 Task: Search one way flight ticket for 1 adult, 6 children, 1 infant in seat and 1 infant on lap in business from Aguadilla: Rafael Hernndez Airport to Jackson: Jackson Hole Airport on 5-2-2023. Choice of flights is United. Number of bags: 2 carry on bags. Price is upto 65000. Outbound departure time preference is 20:45.
Action: Mouse moved to (249, 379)
Screenshot: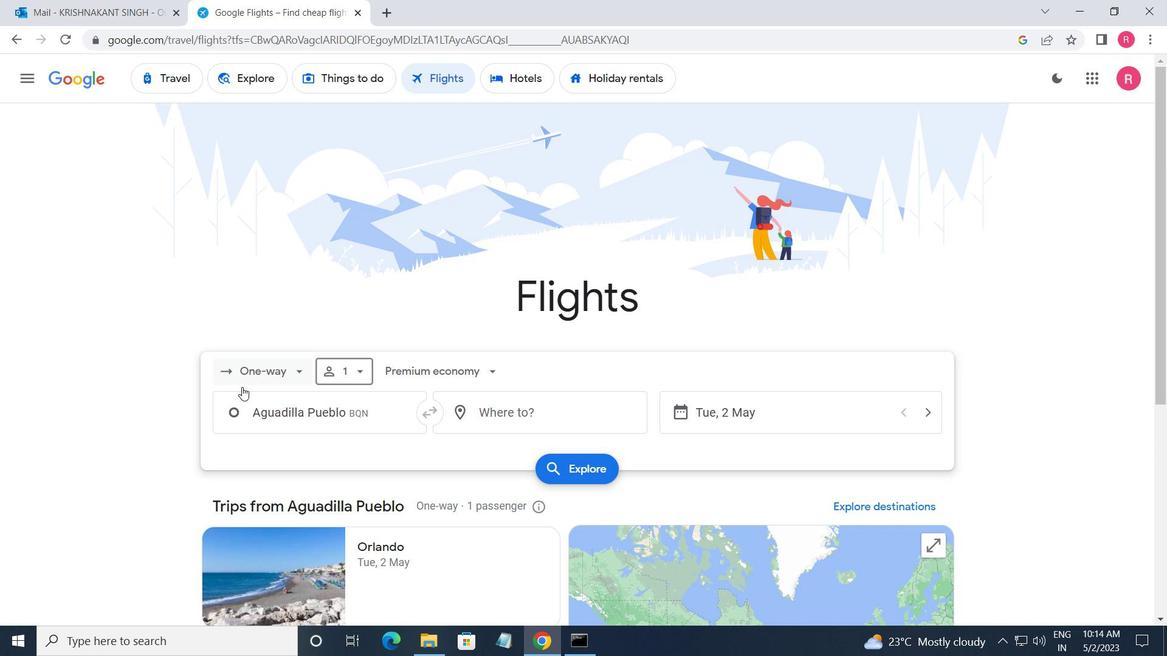 
Action: Mouse pressed left at (249, 379)
Screenshot: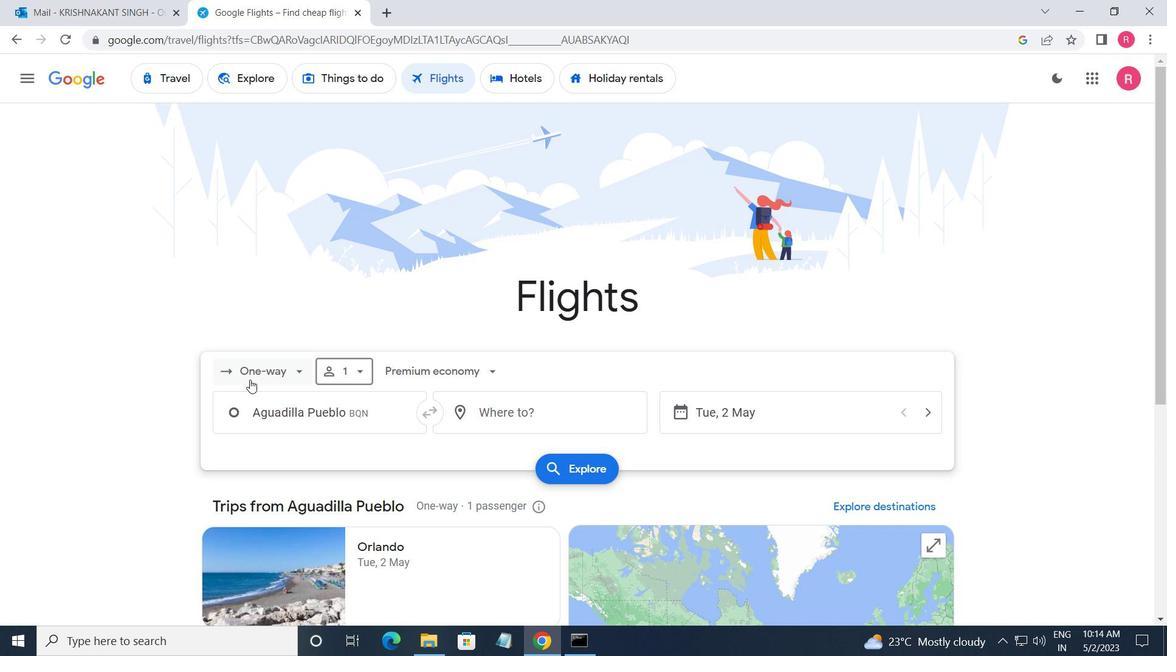 
Action: Mouse moved to (275, 440)
Screenshot: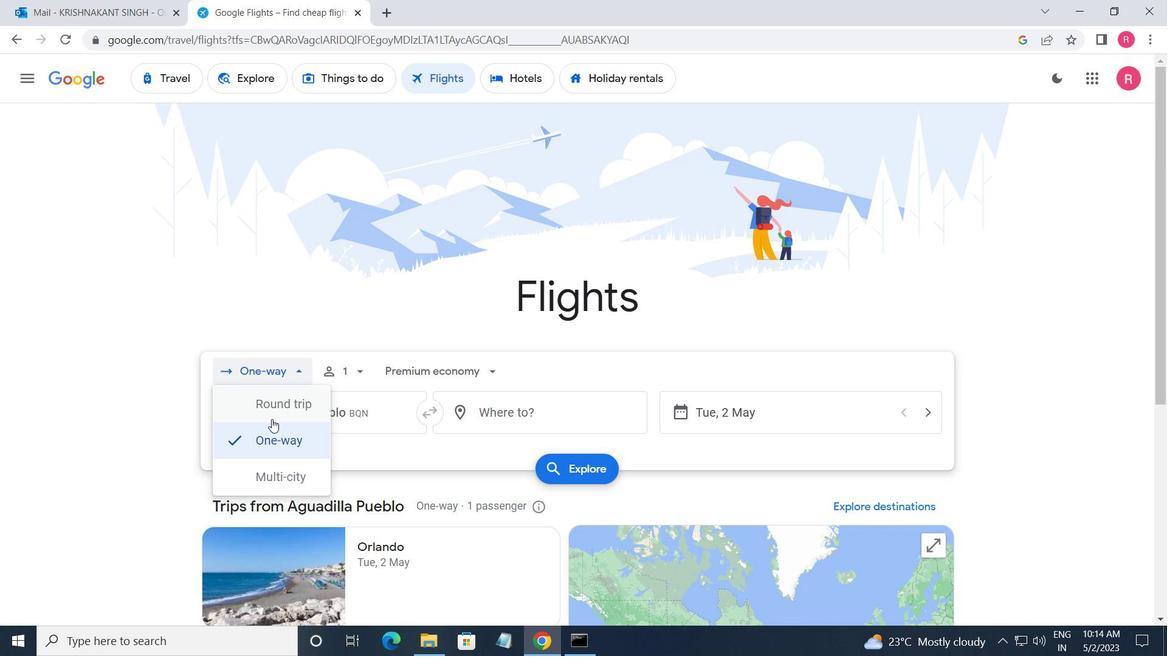 
Action: Mouse pressed left at (275, 440)
Screenshot: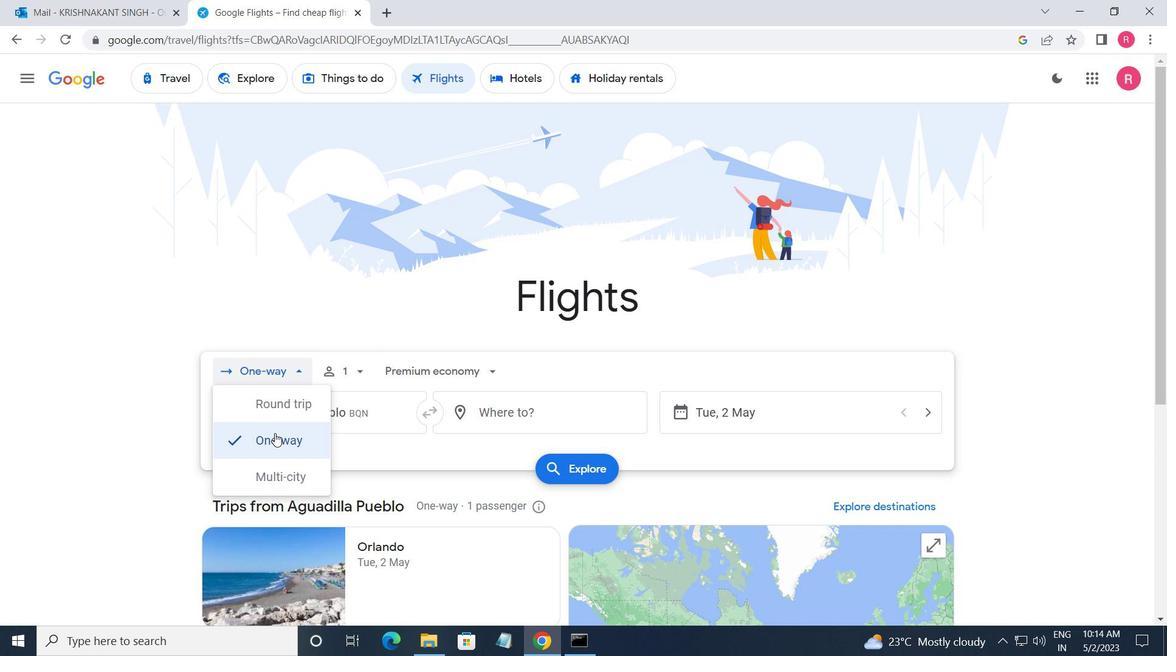 
Action: Mouse moved to (364, 375)
Screenshot: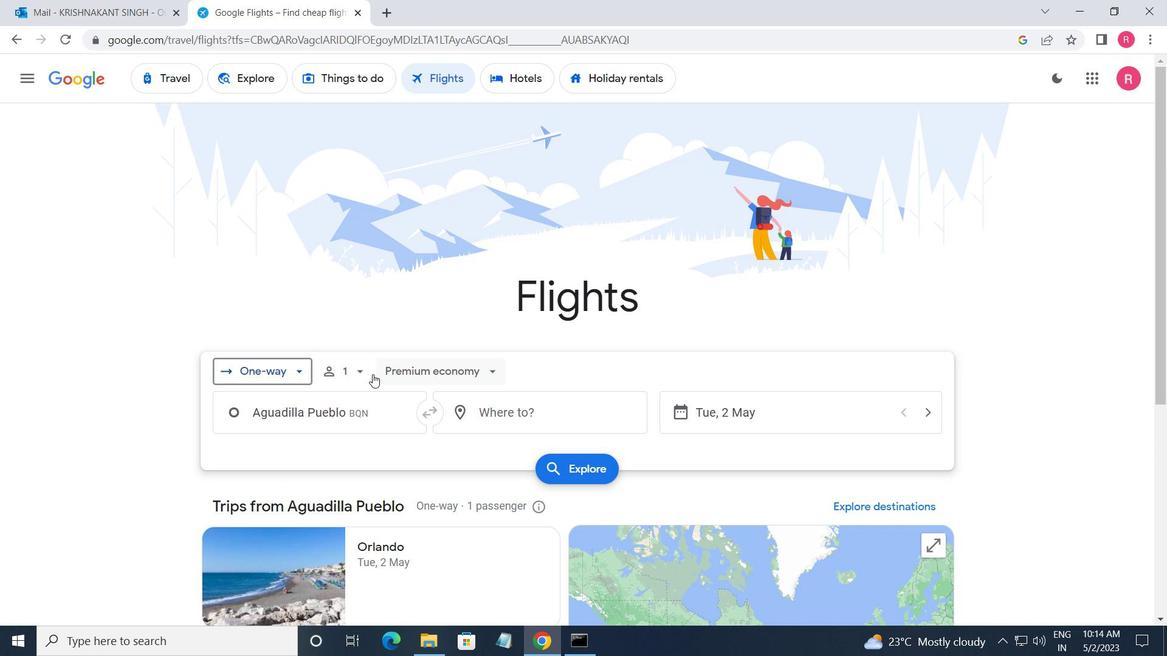
Action: Mouse pressed left at (364, 375)
Screenshot: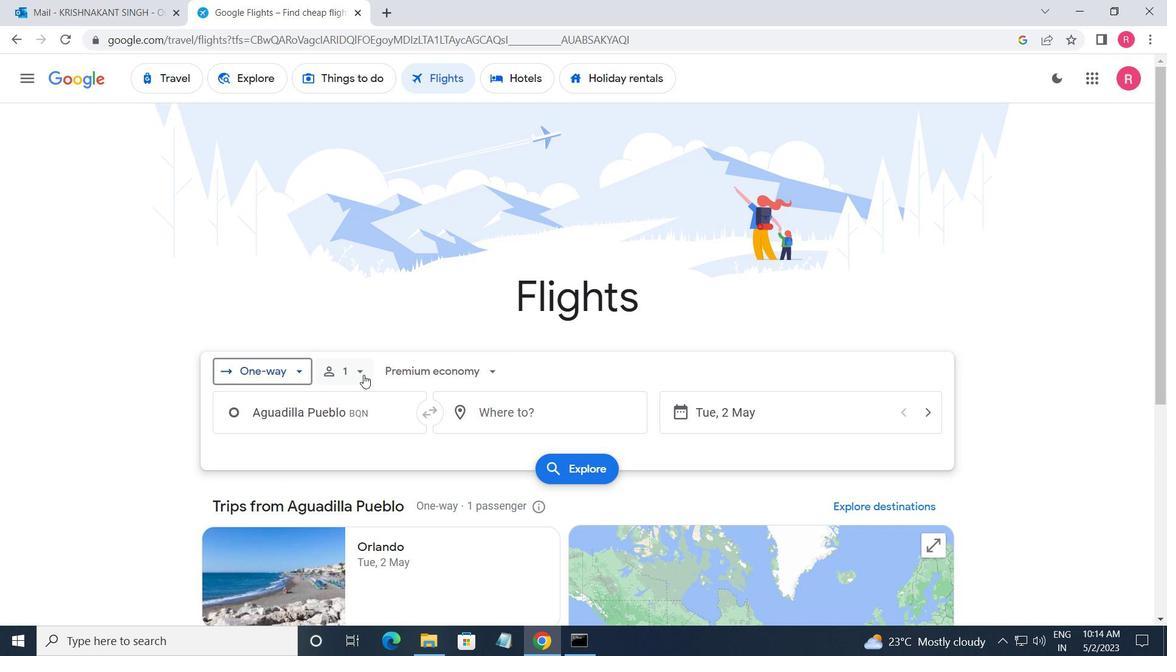 
Action: Mouse moved to (480, 451)
Screenshot: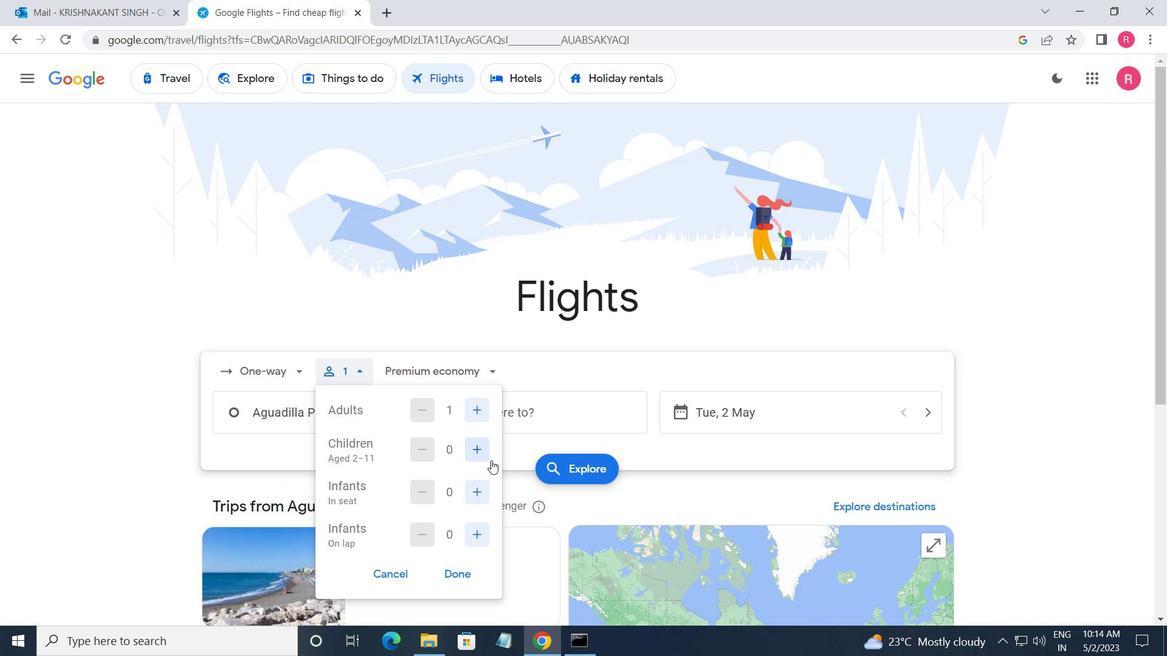
Action: Mouse pressed left at (480, 451)
Screenshot: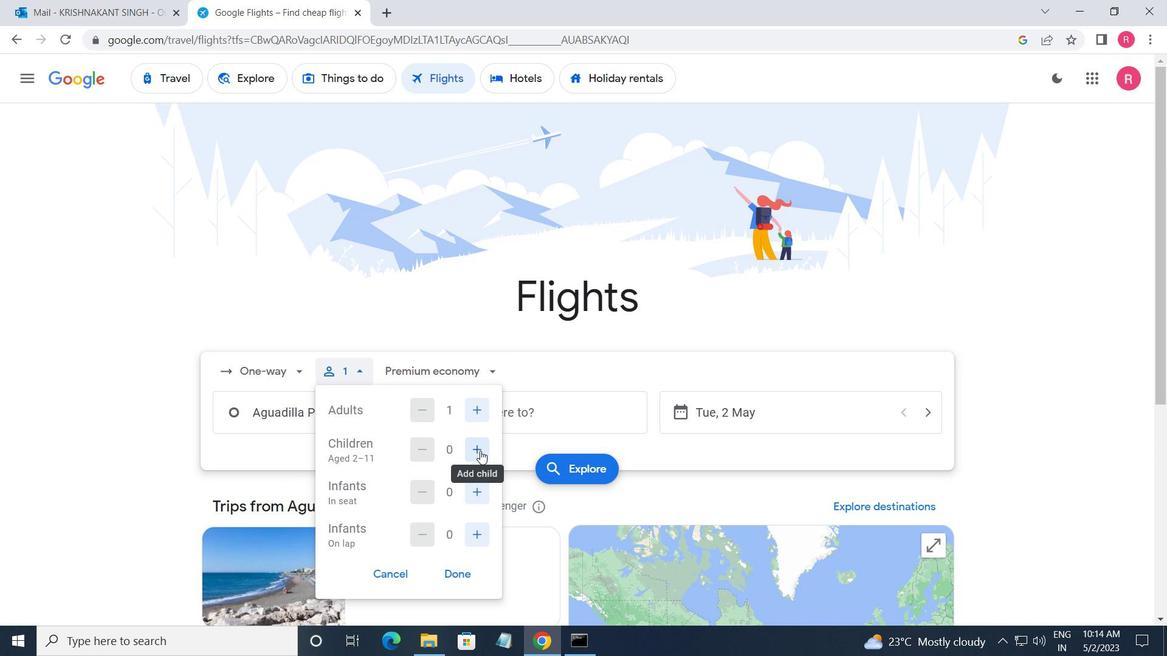 
Action: Mouse pressed left at (480, 451)
Screenshot: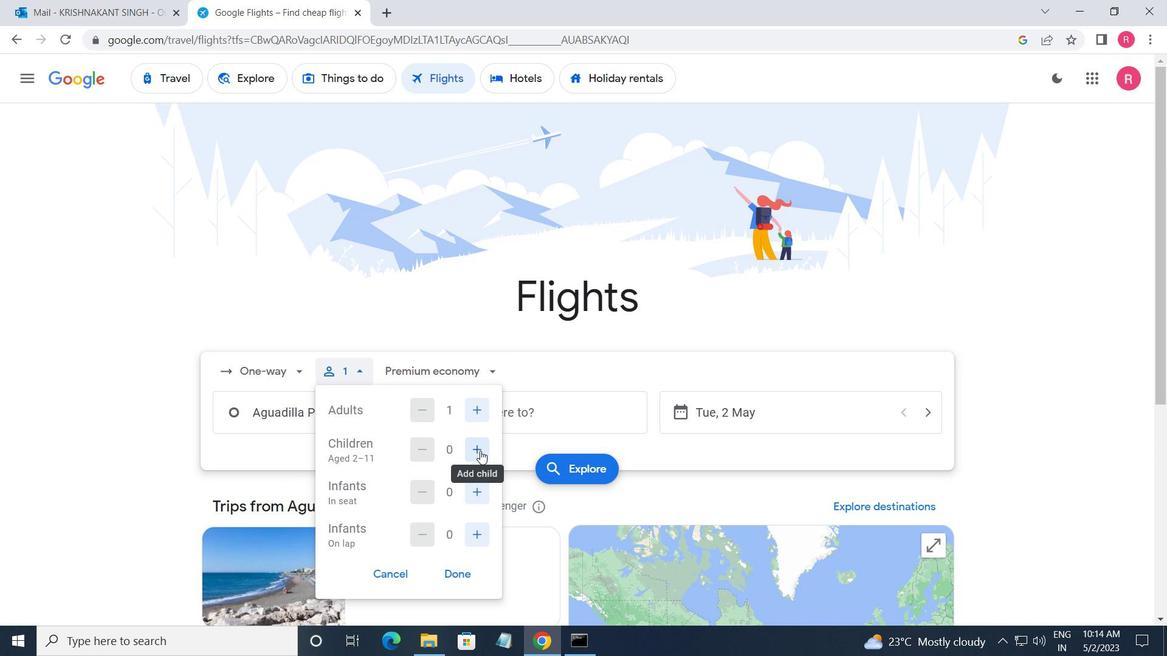 
Action: Mouse pressed left at (480, 451)
Screenshot: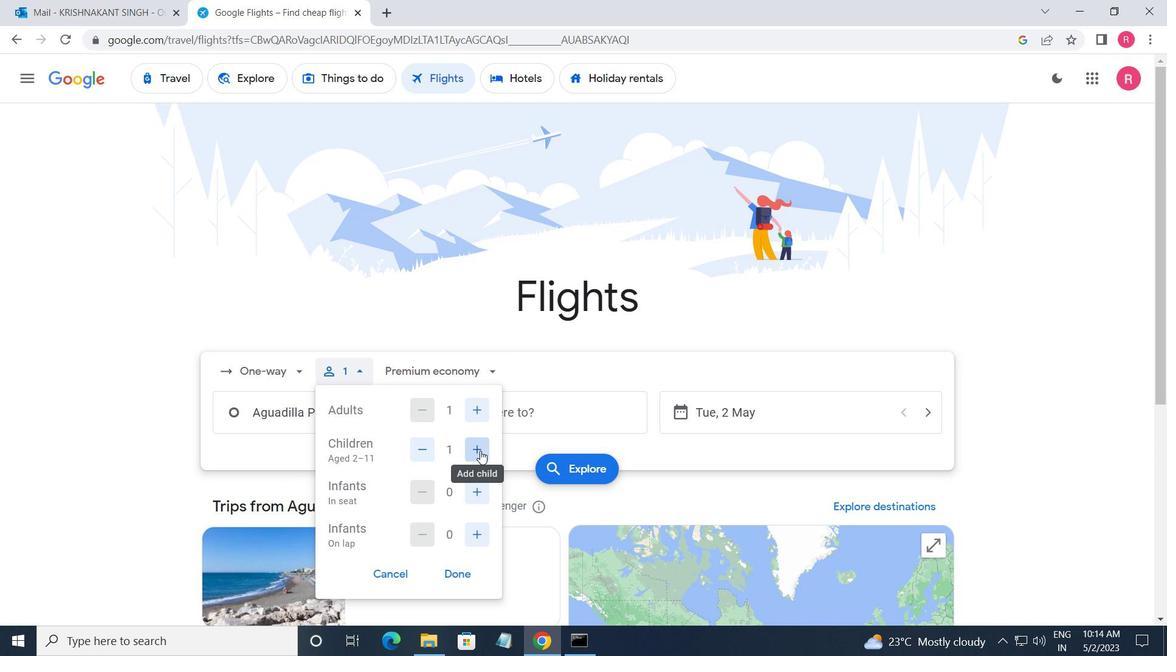 
Action: Mouse pressed left at (480, 451)
Screenshot: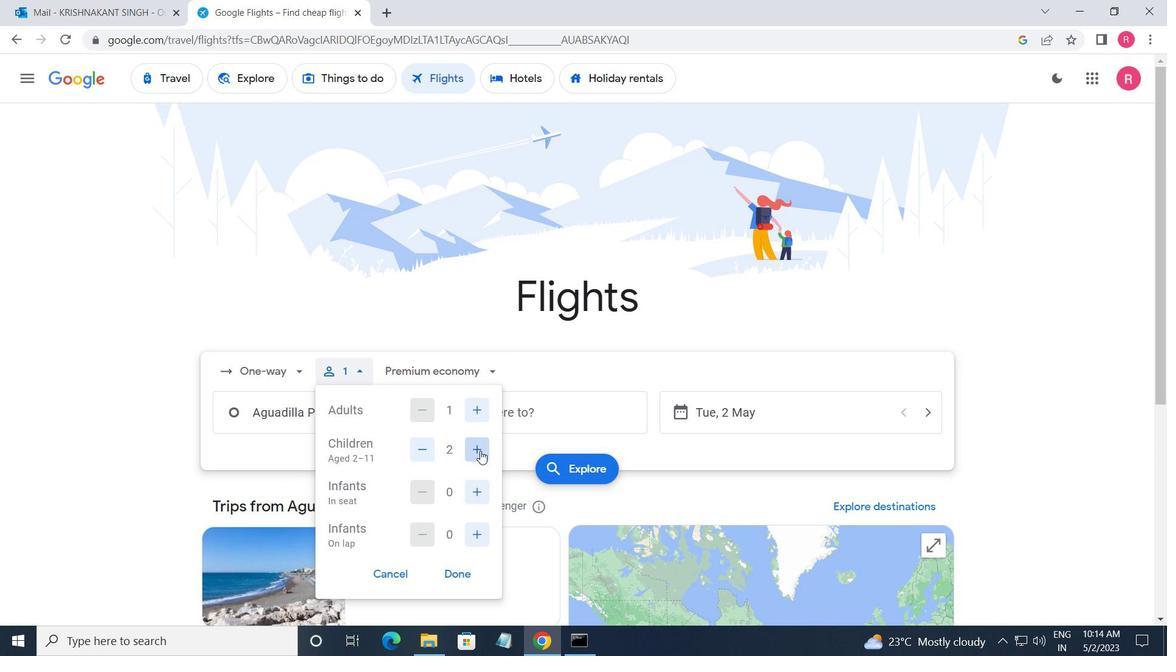 
Action: Mouse pressed left at (480, 451)
Screenshot: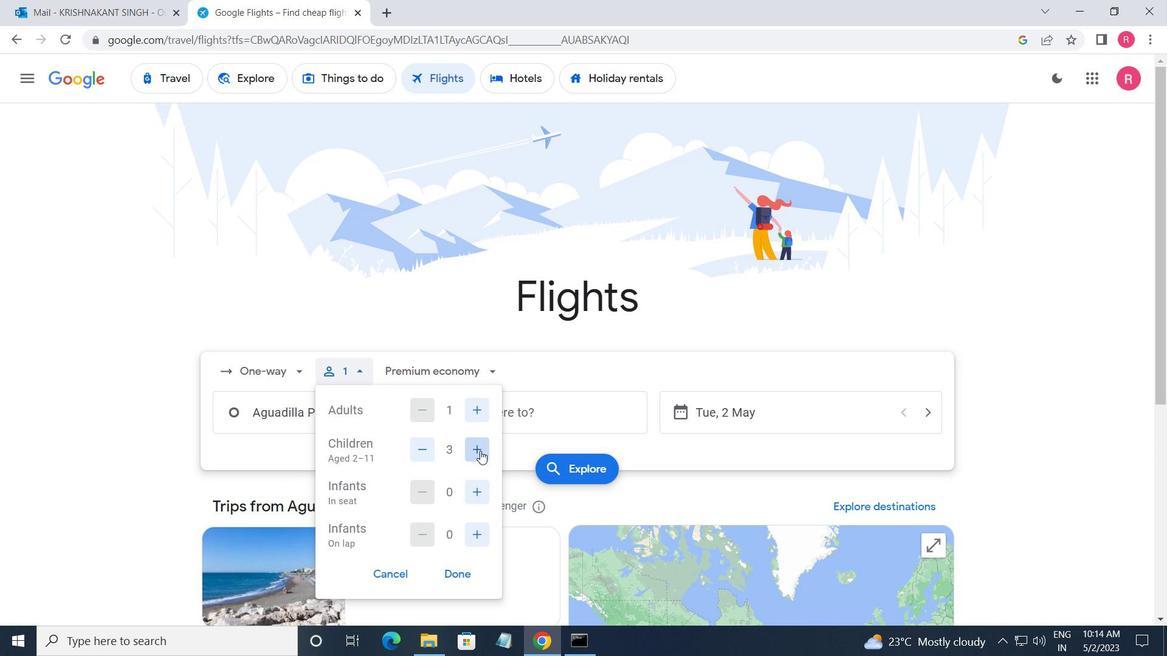 
Action: Mouse pressed left at (480, 451)
Screenshot: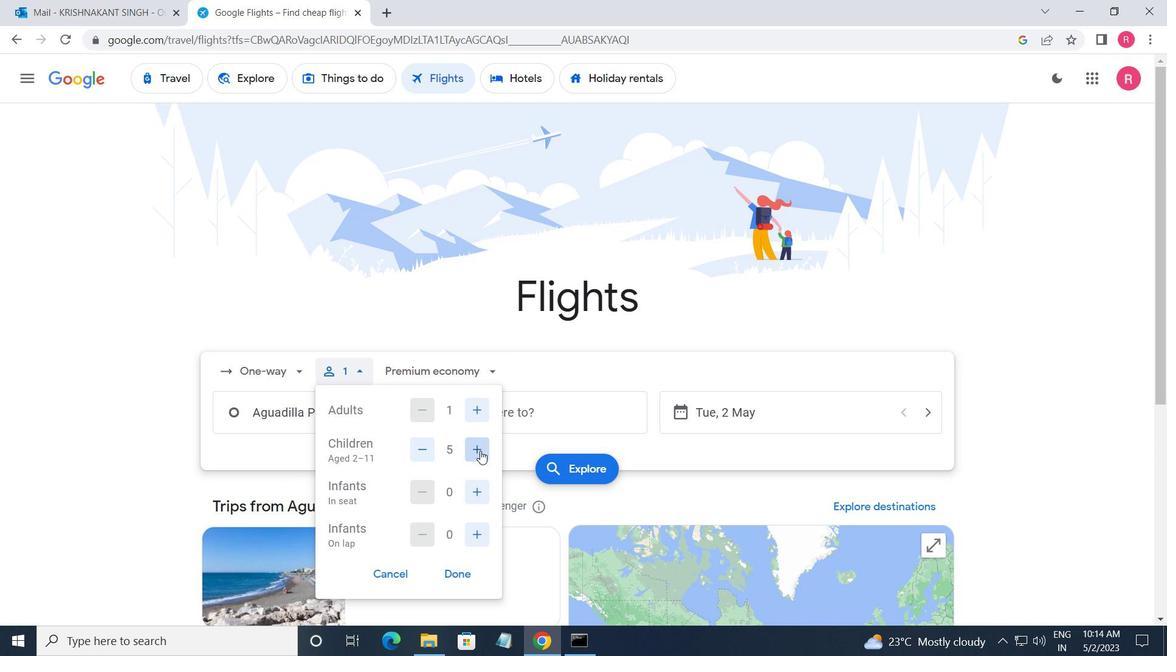 
Action: Mouse moved to (477, 496)
Screenshot: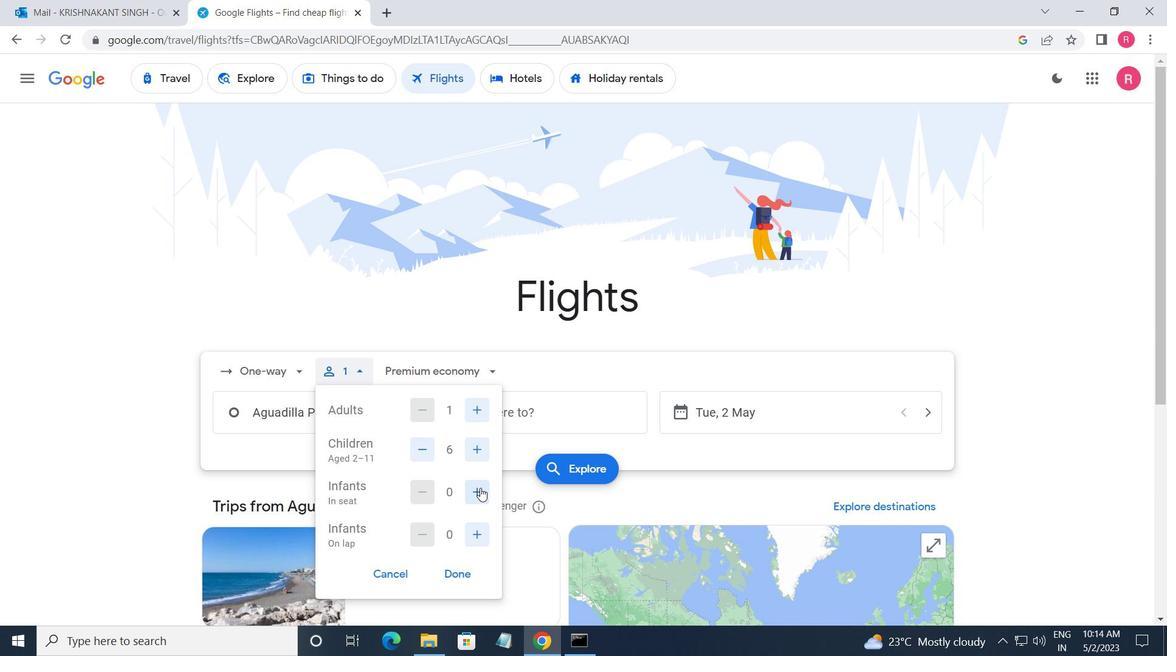 
Action: Mouse pressed left at (477, 496)
Screenshot: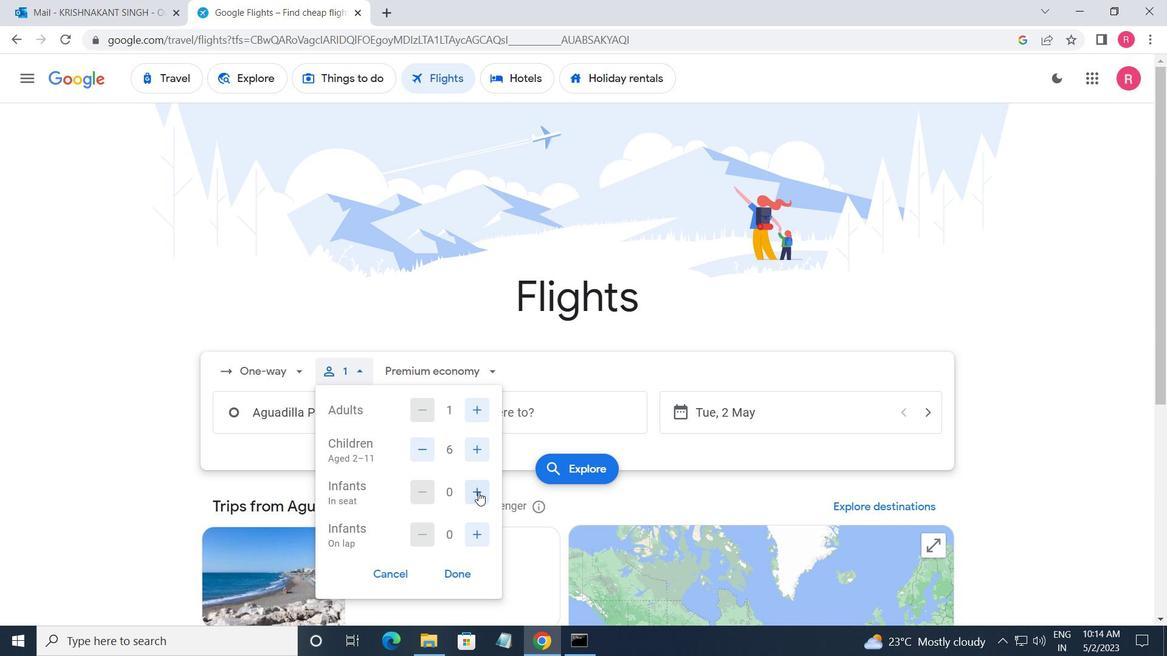 
Action: Mouse moved to (471, 544)
Screenshot: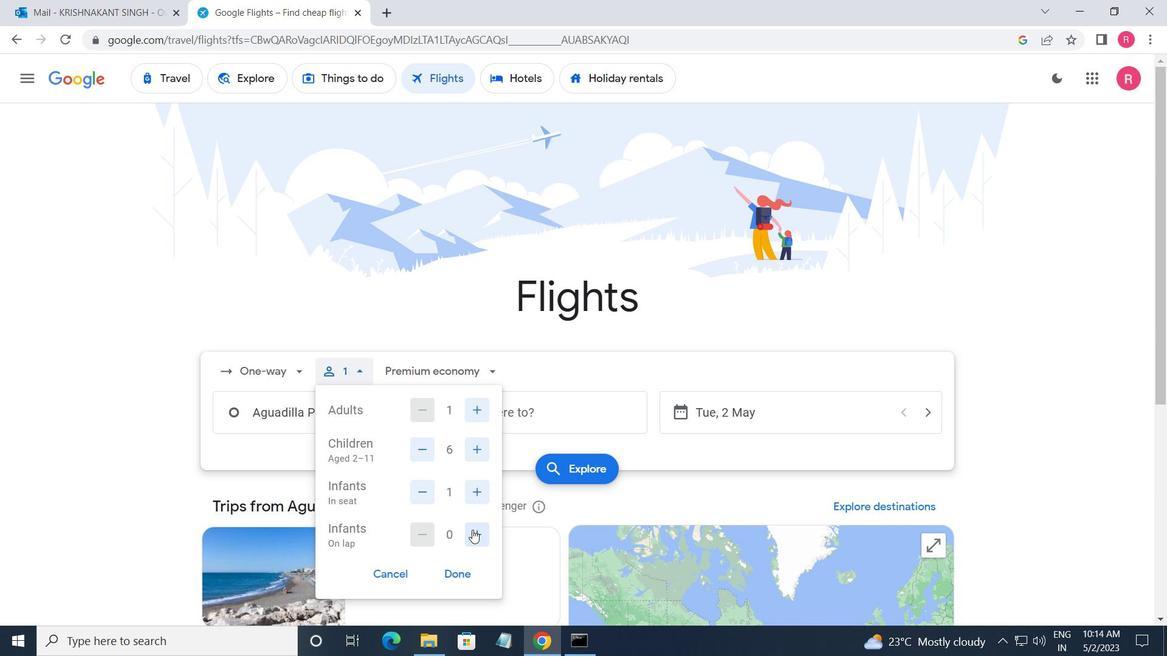 
Action: Mouse pressed left at (471, 544)
Screenshot: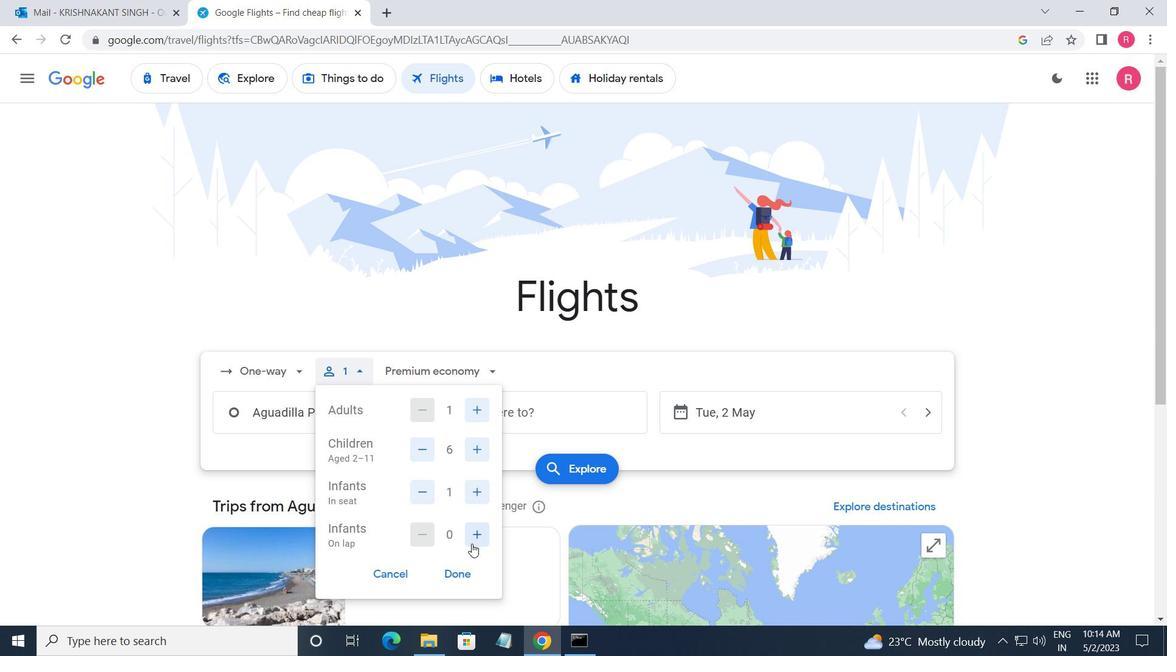 
Action: Mouse moved to (450, 579)
Screenshot: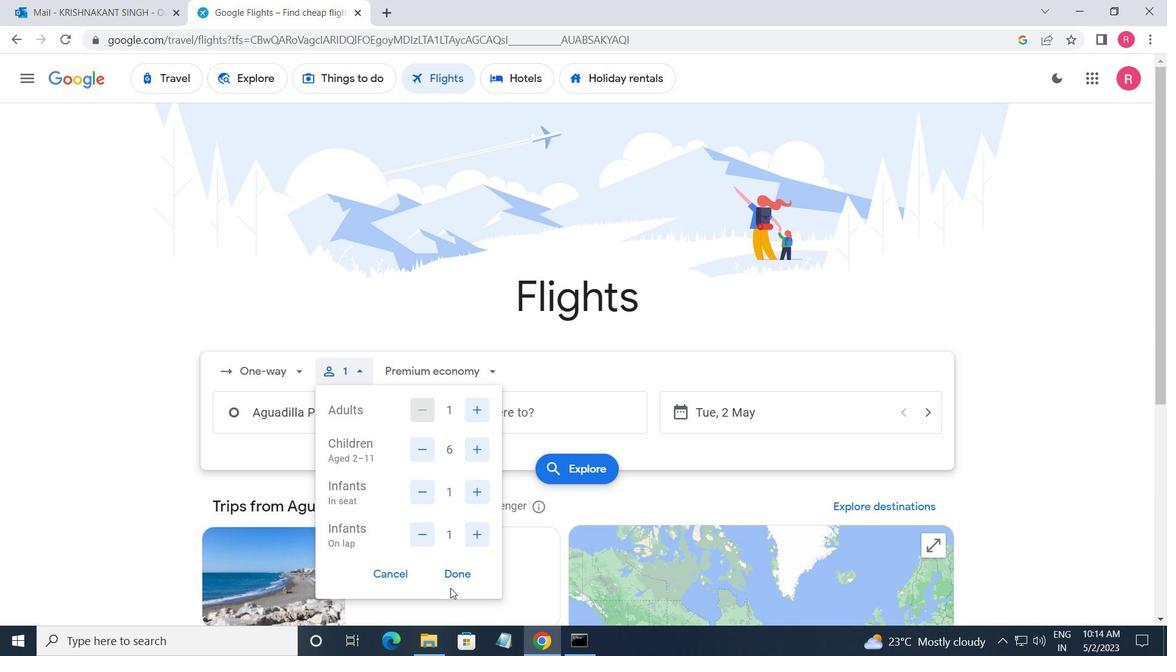 
Action: Mouse pressed left at (450, 579)
Screenshot: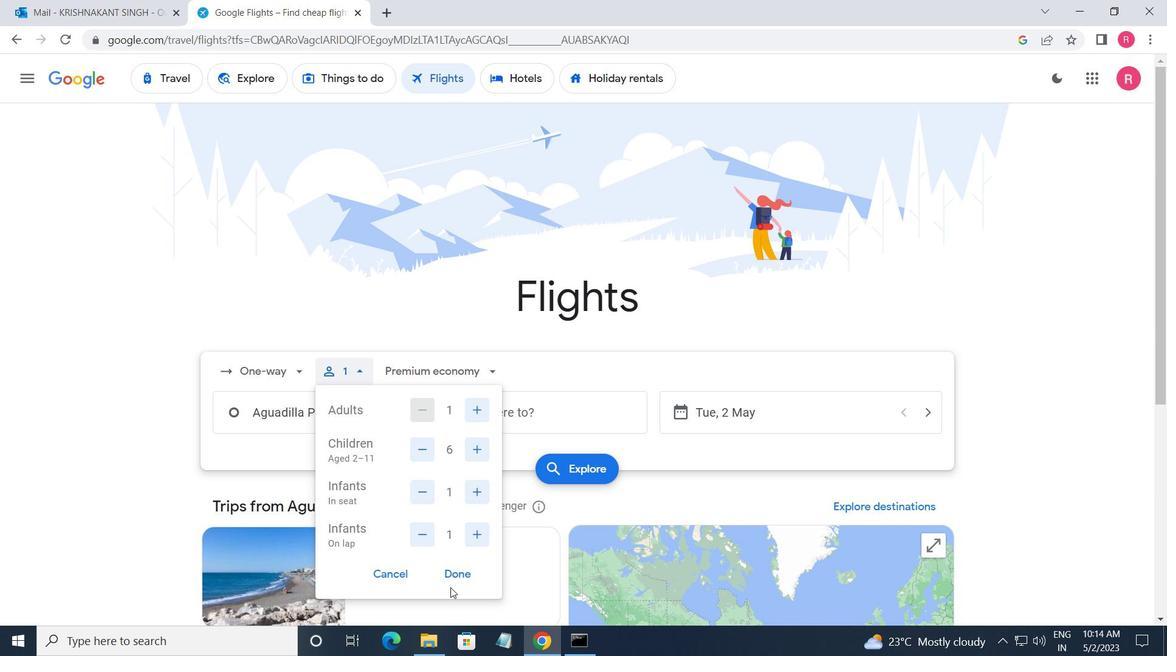 
Action: Mouse moved to (446, 381)
Screenshot: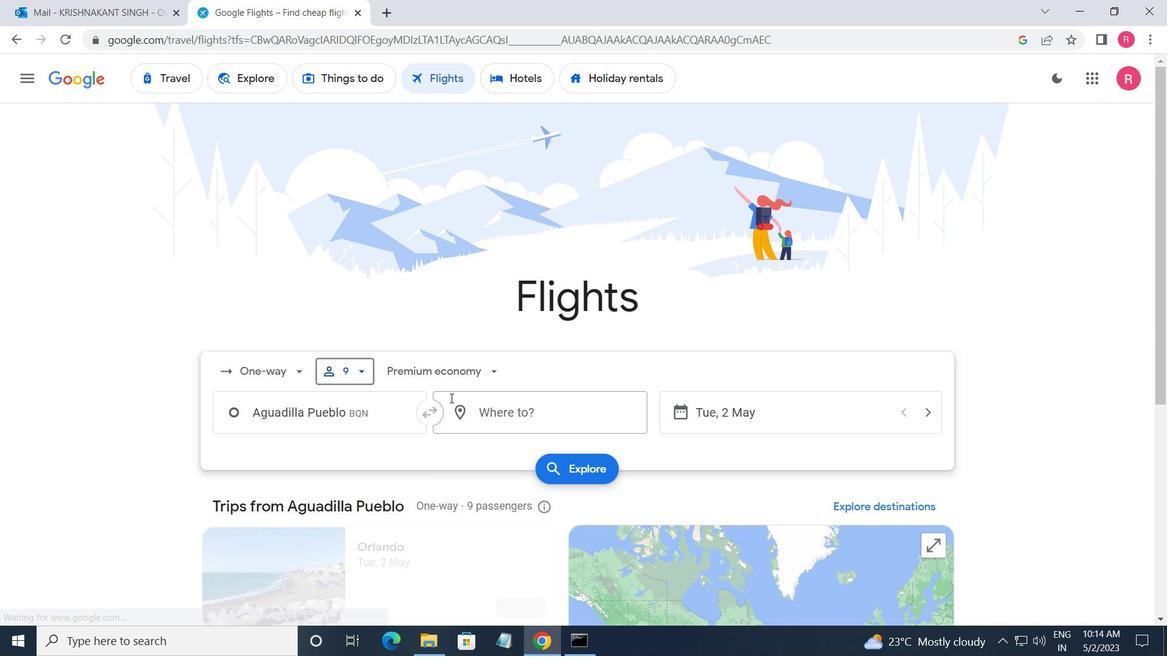 
Action: Mouse pressed left at (446, 381)
Screenshot: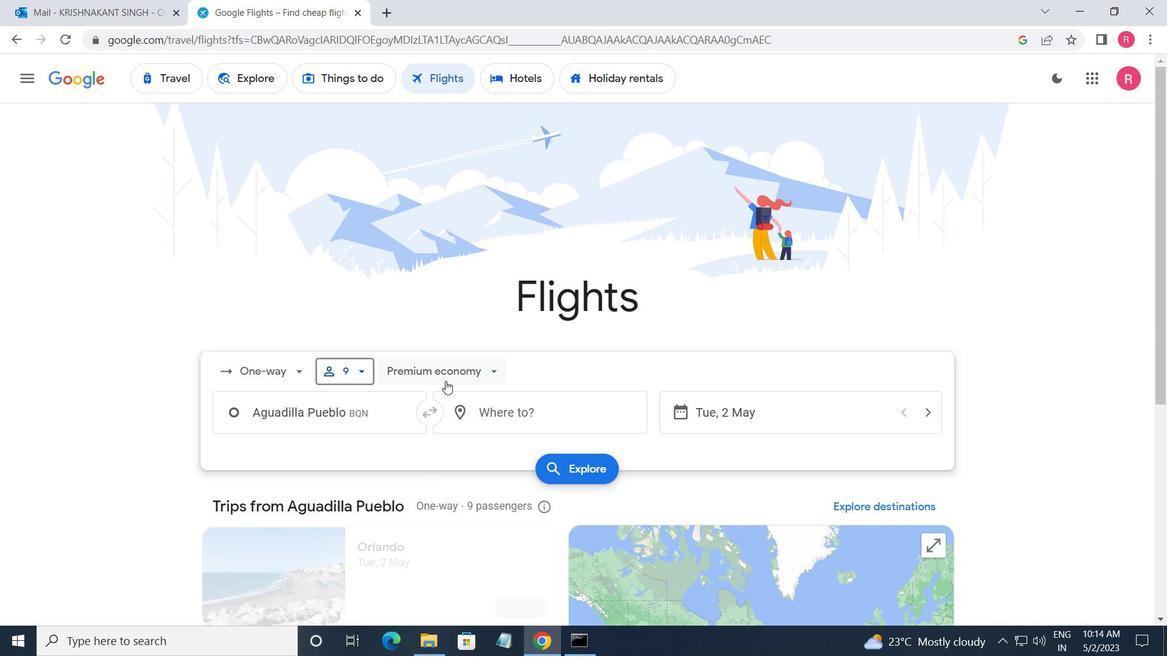 
Action: Mouse moved to (442, 479)
Screenshot: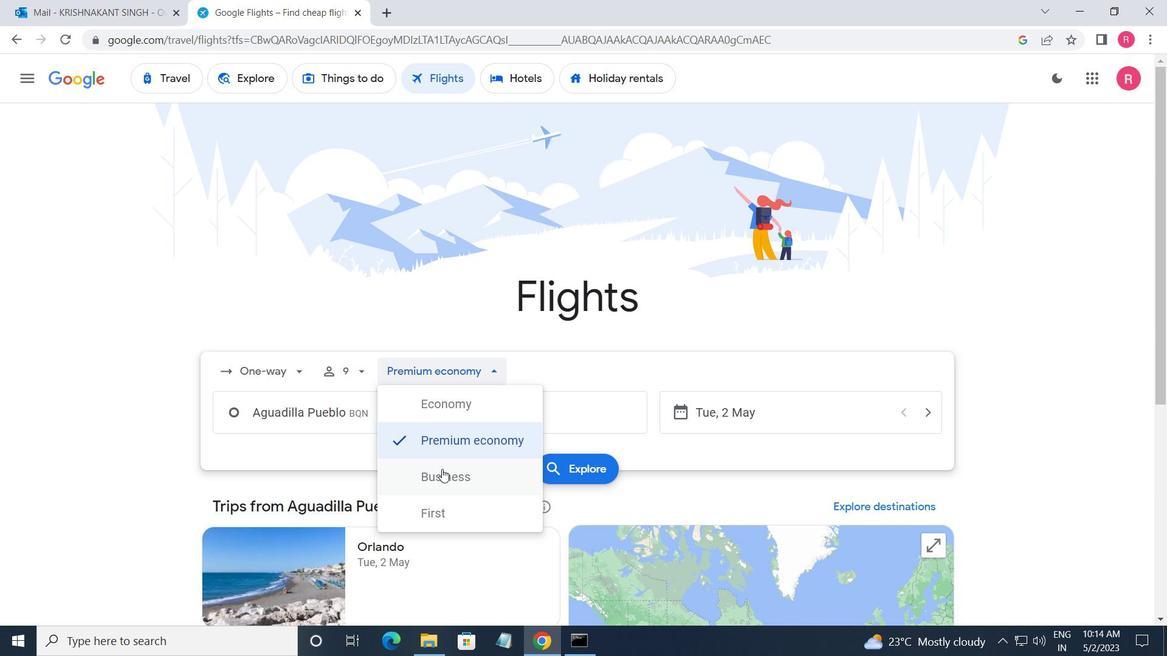 
Action: Mouse pressed left at (442, 479)
Screenshot: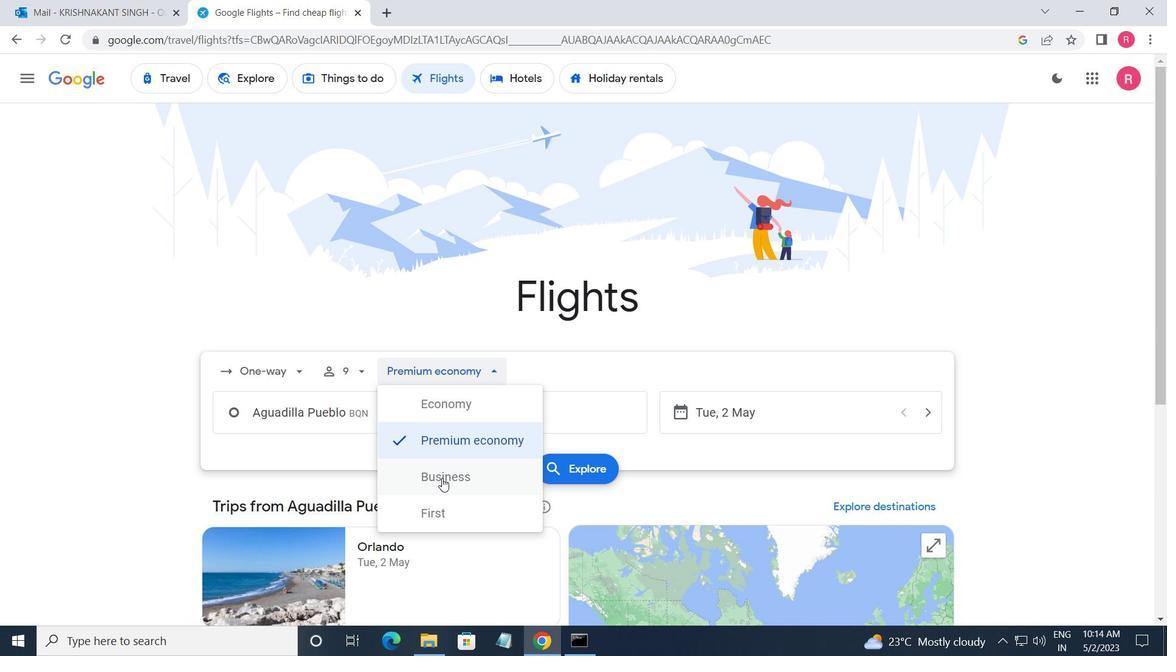 
Action: Mouse moved to (383, 418)
Screenshot: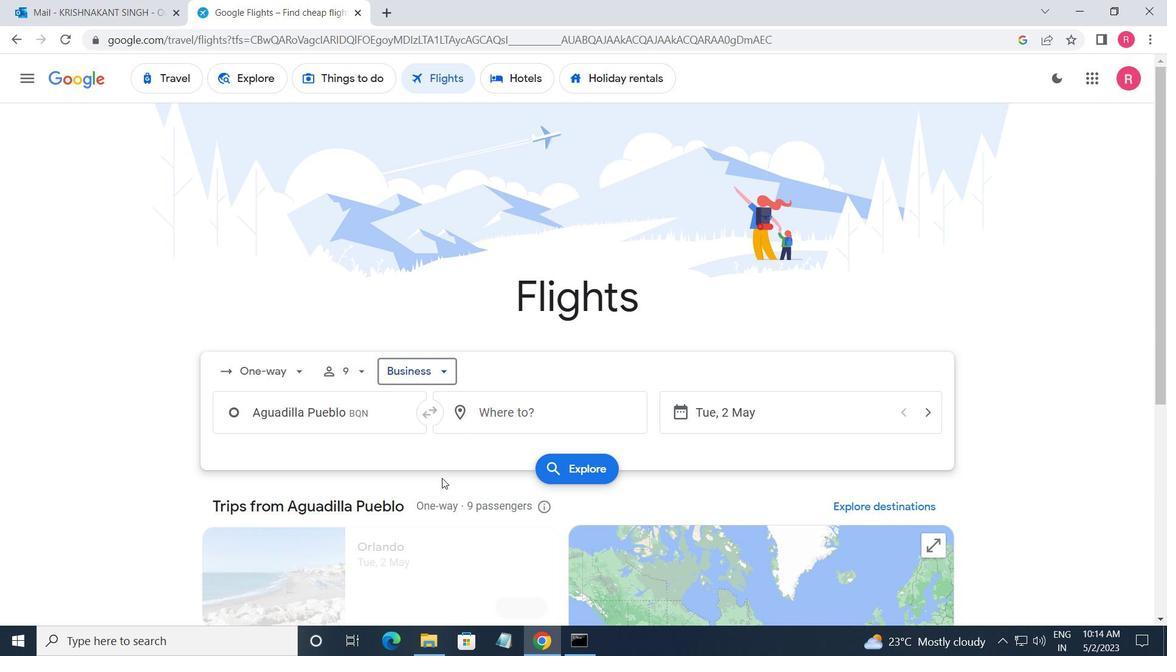 
Action: Mouse pressed left at (383, 418)
Screenshot: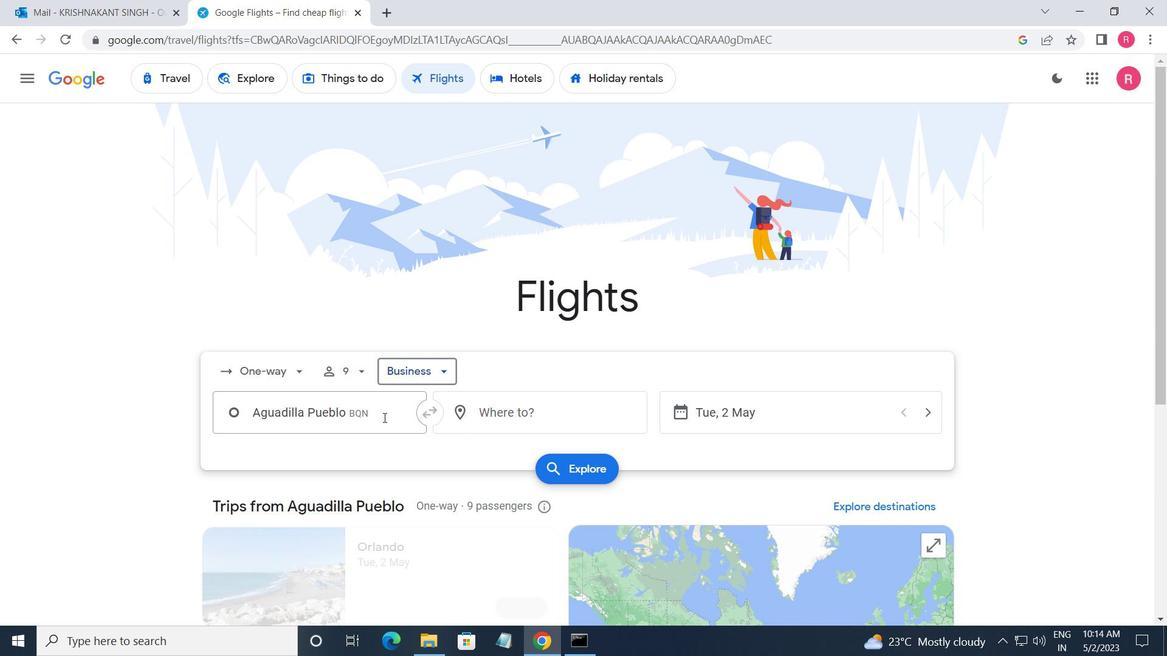 
Action: Mouse moved to (366, 491)
Screenshot: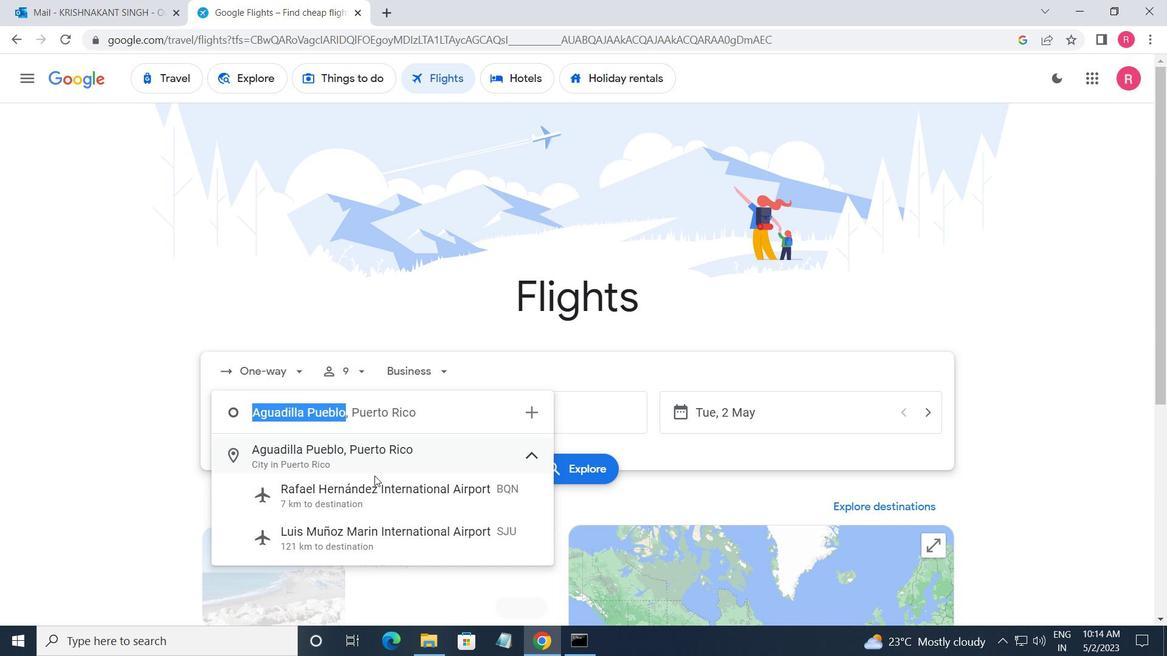 
Action: Mouse pressed left at (366, 491)
Screenshot: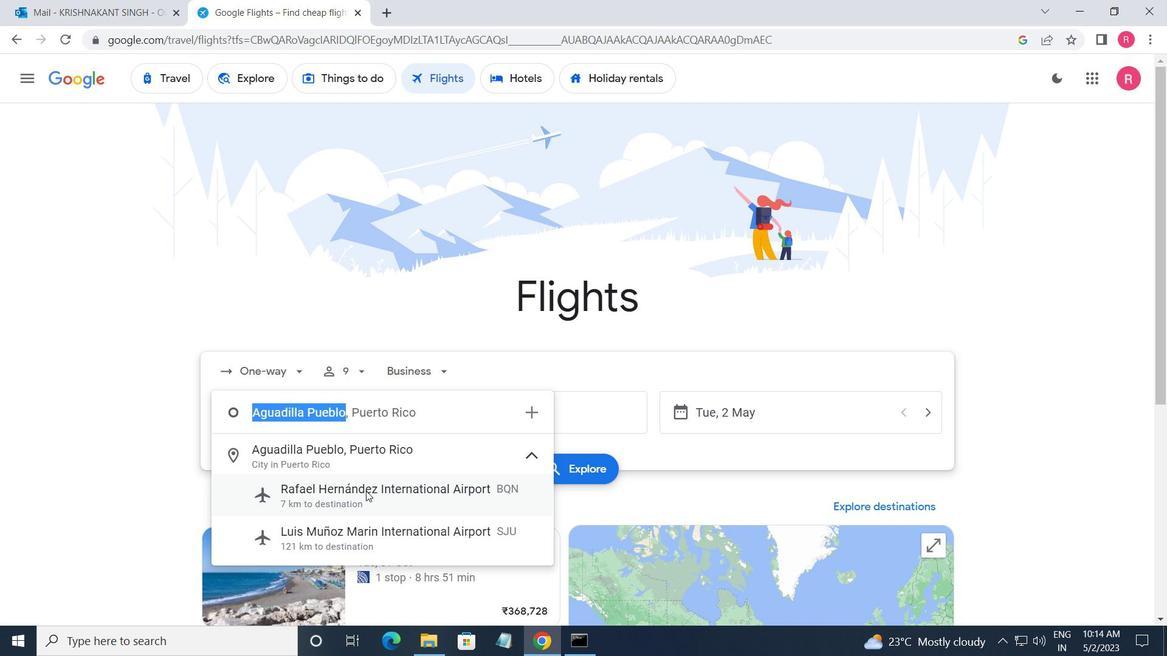 
Action: Mouse moved to (484, 414)
Screenshot: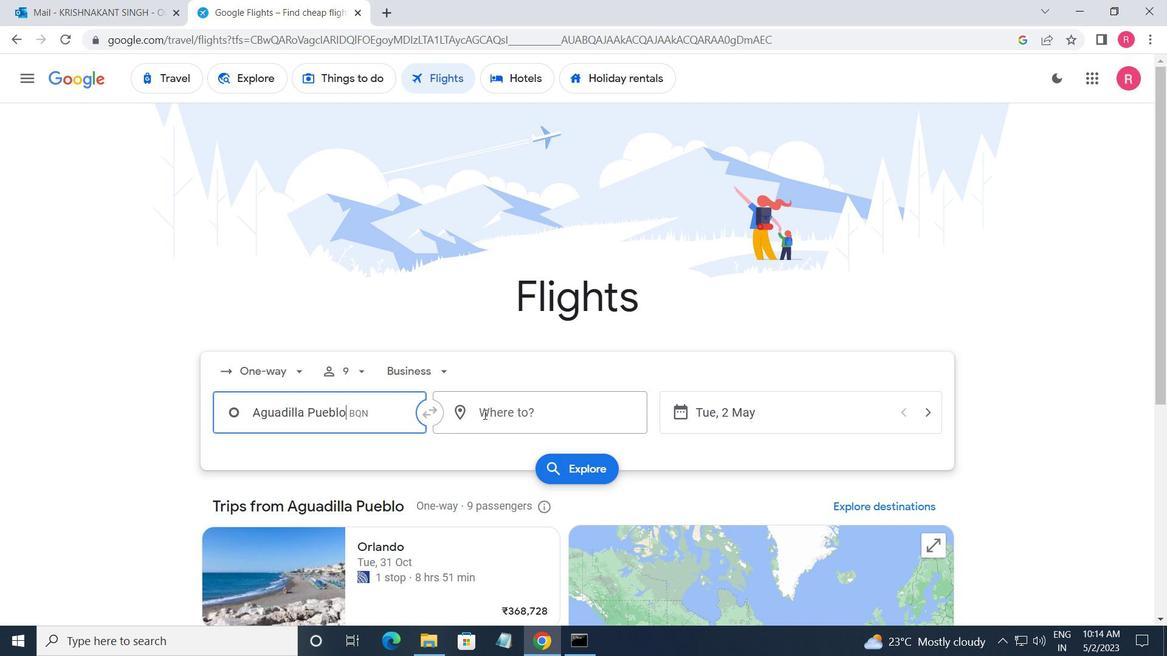 
Action: Mouse pressed left at (484, 414)
Screenshot: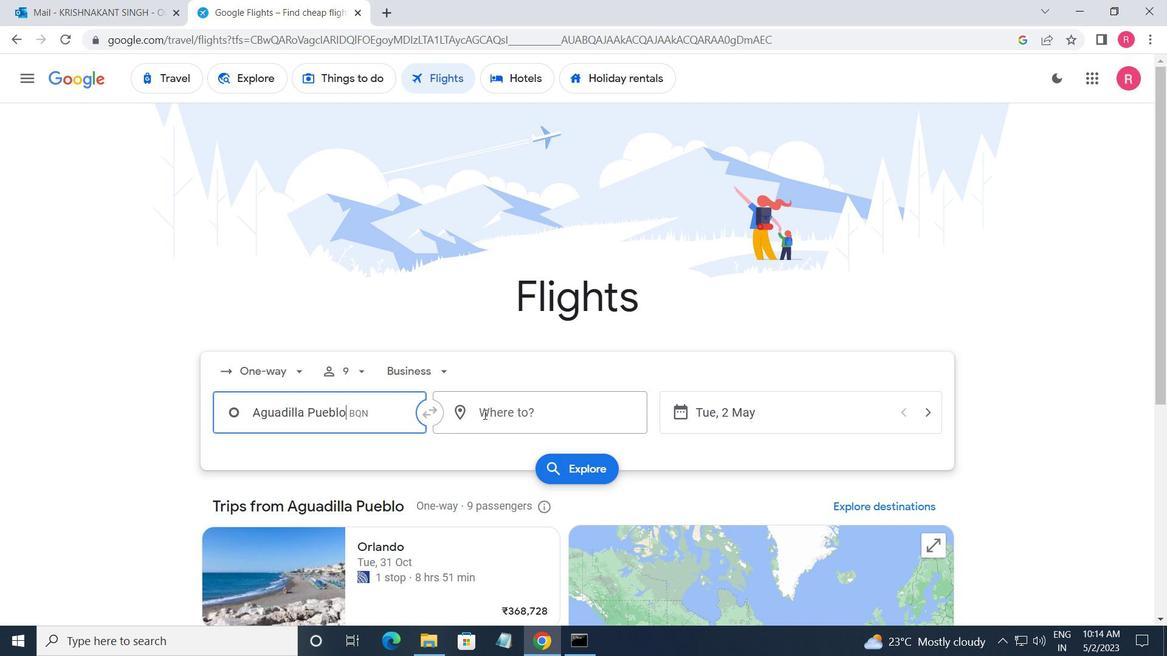 
Action: Mouse moved to (535, 559)
Screenshot: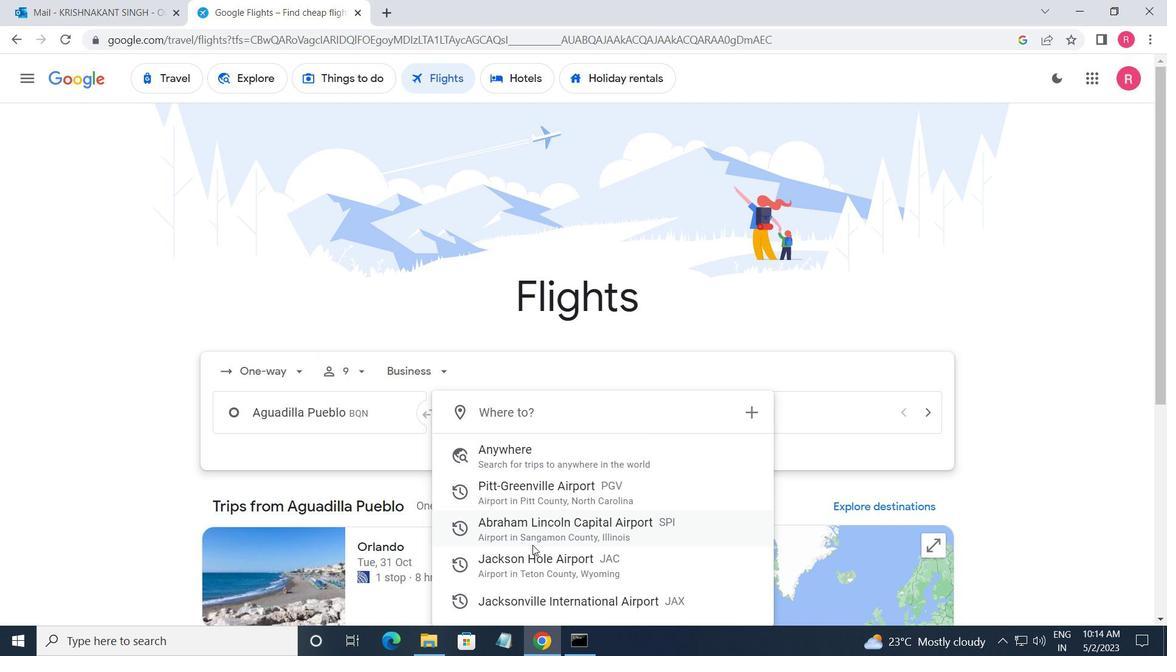 
Action: Mouse pressed left at (535, 559)
Screenshot: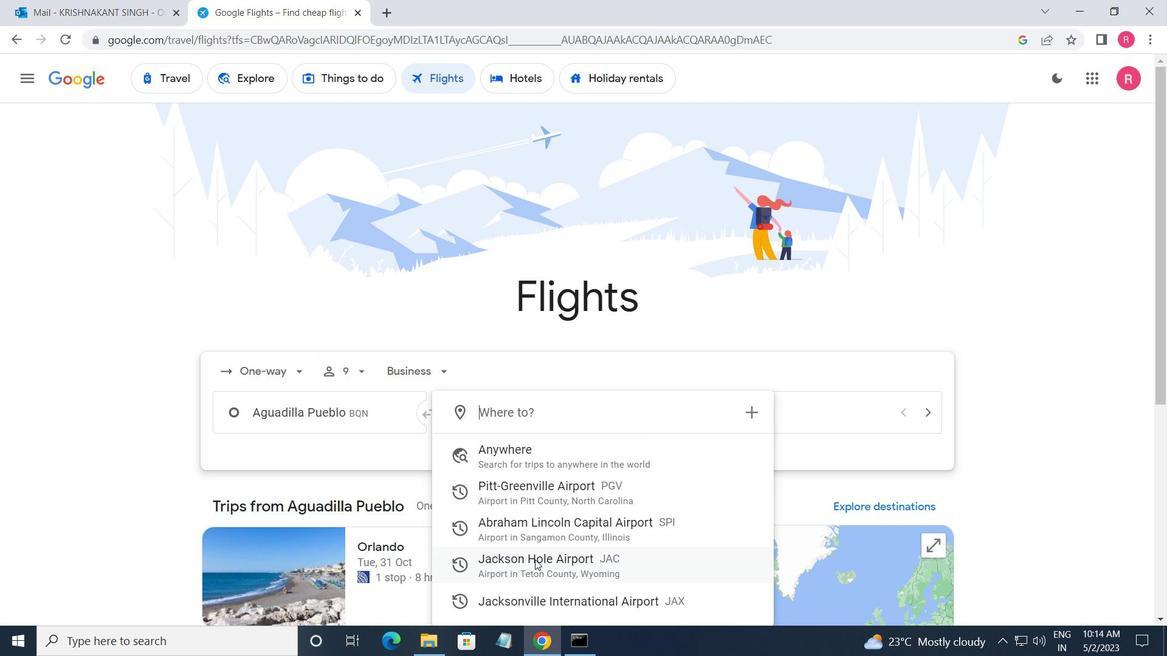 
Action: Mouse moved to (738, 415)
Screenshot: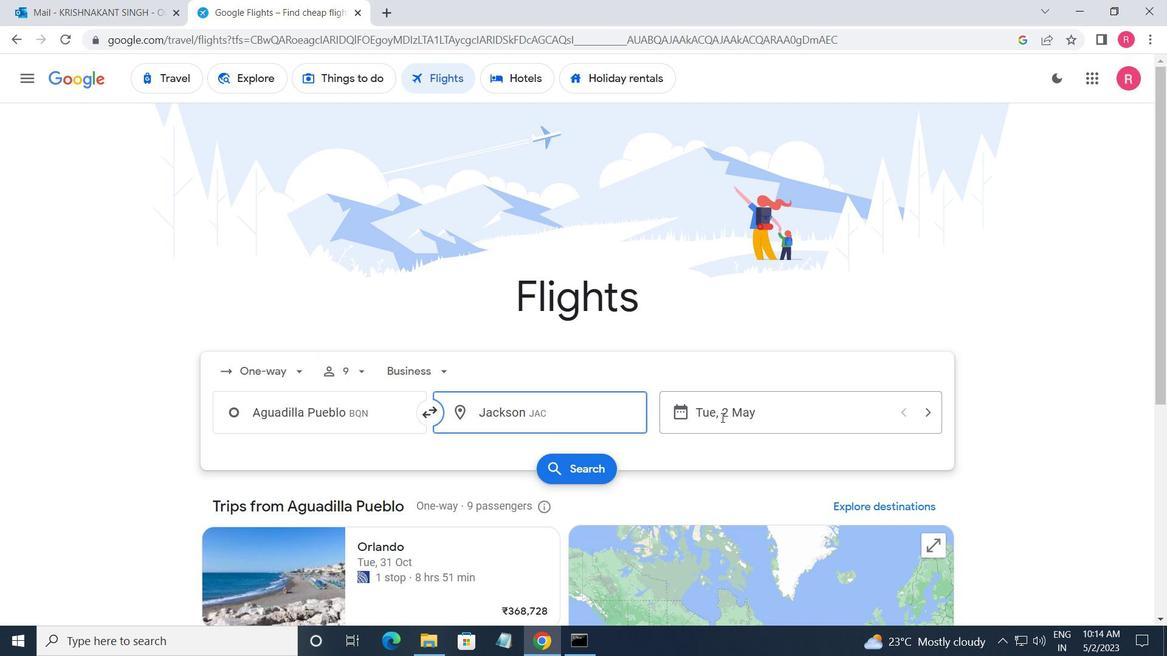 
Action: Mouse pressed left at (738, 415)
Screenshot: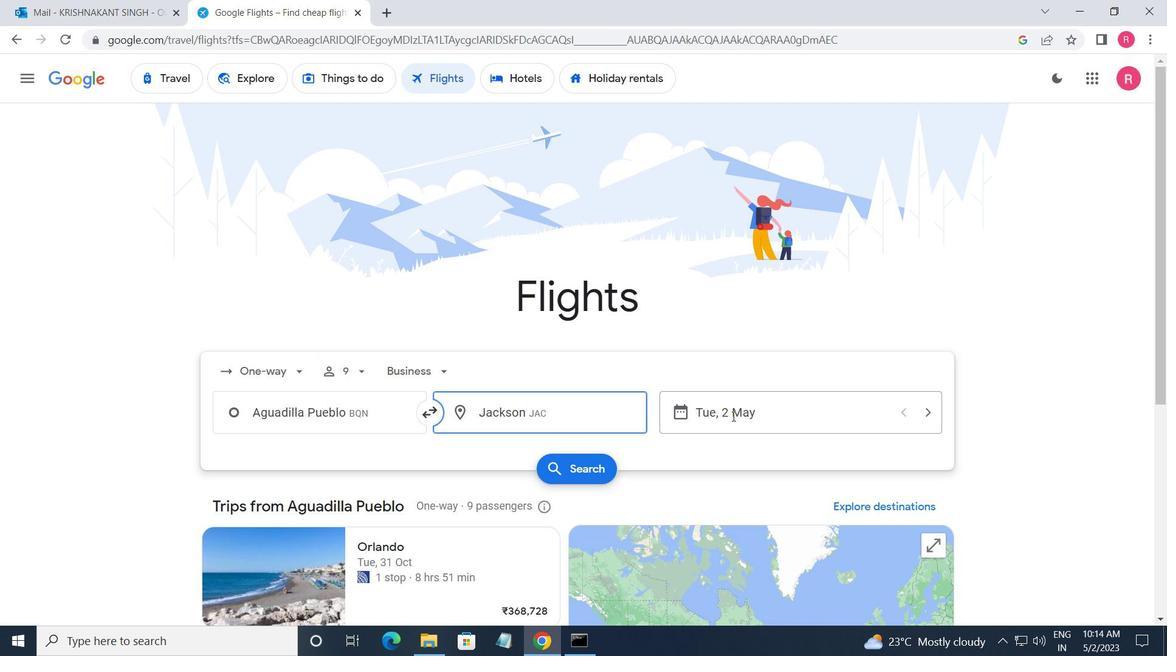 
Action: Mouse moved to (482, 356)
Screenshot: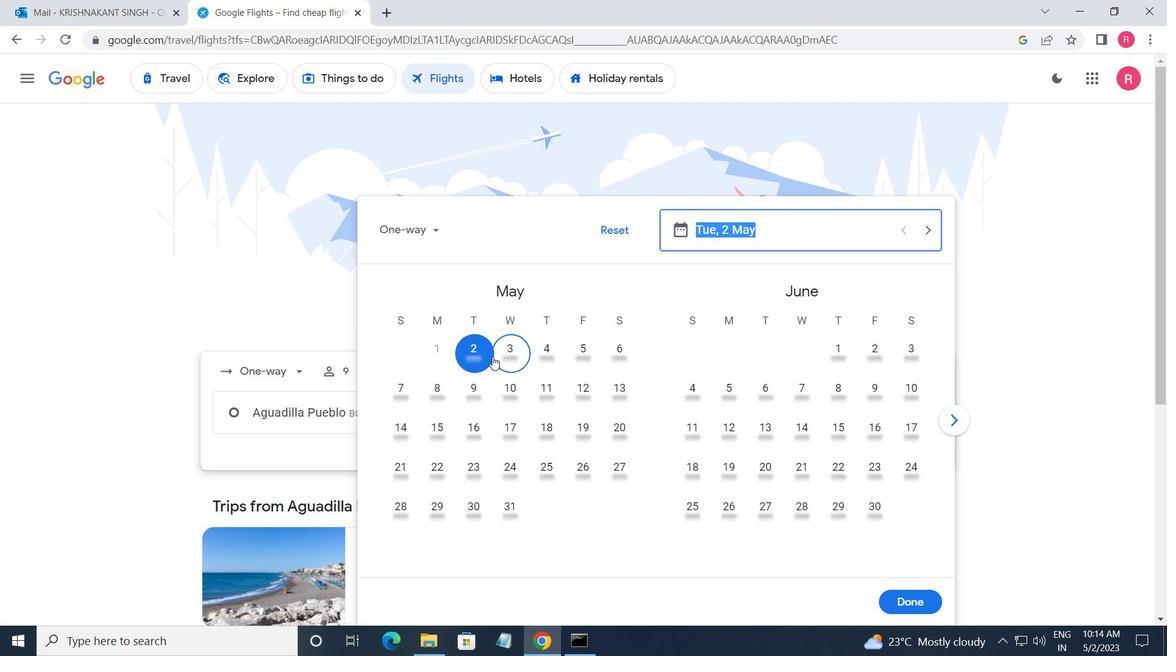 
Action: Mouse pressed left at (482, 356)
Screenshot: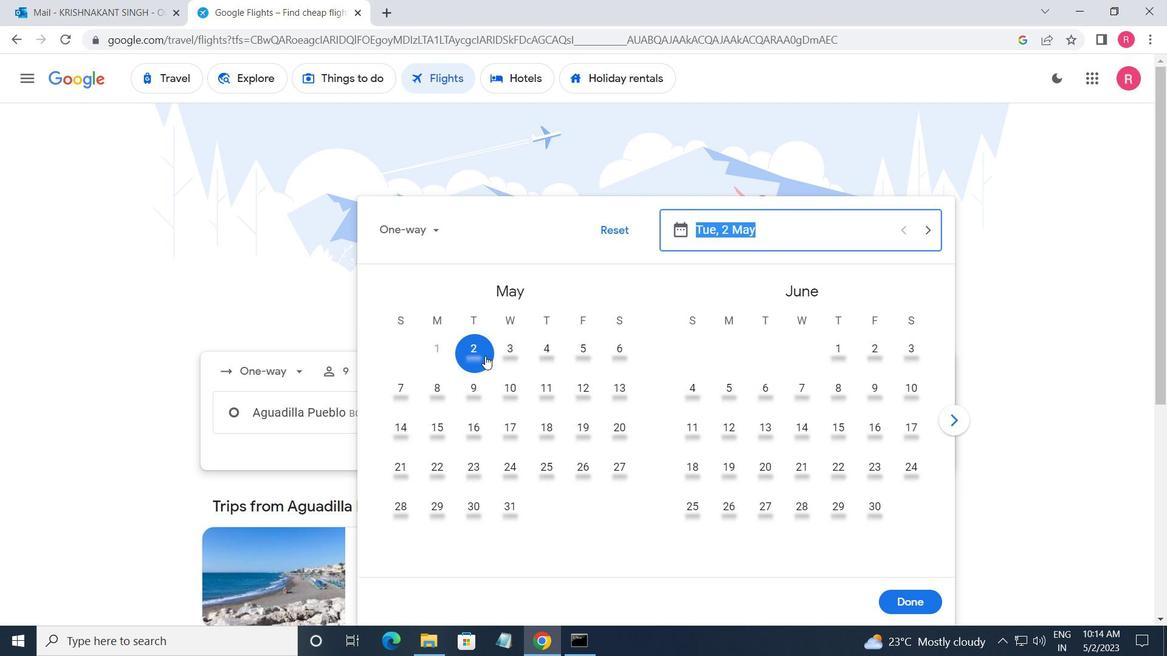 
Action: Mouse moved to (916, 603)
Screenshot: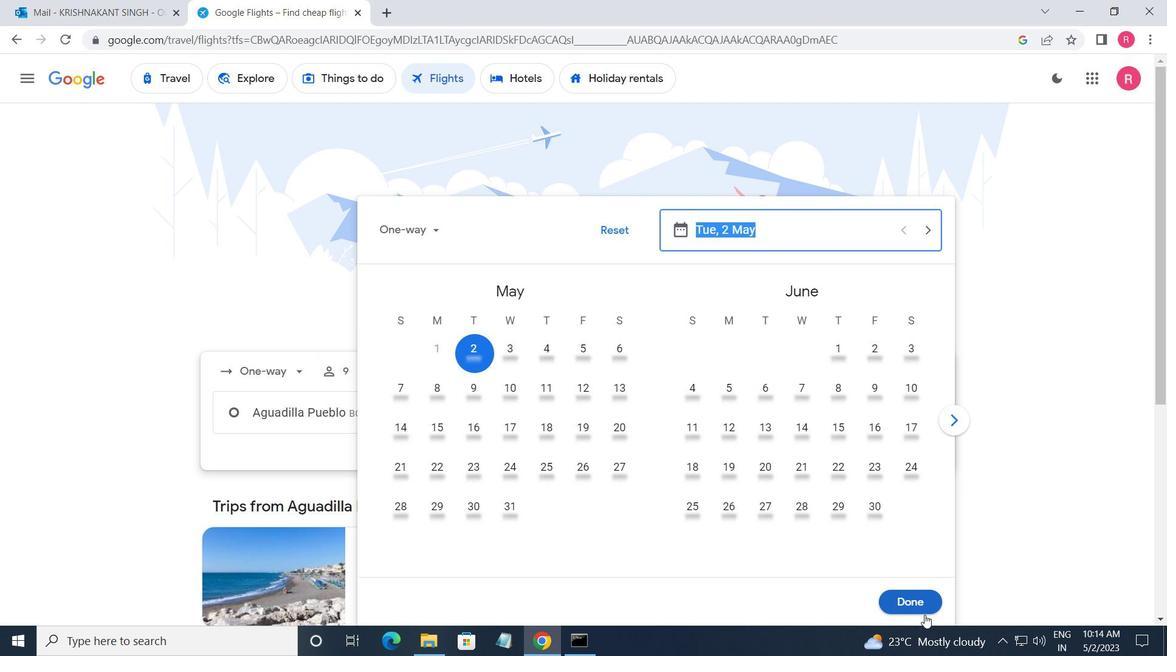 
Action: Mouse pressed left at (916, 603)
Screenshot: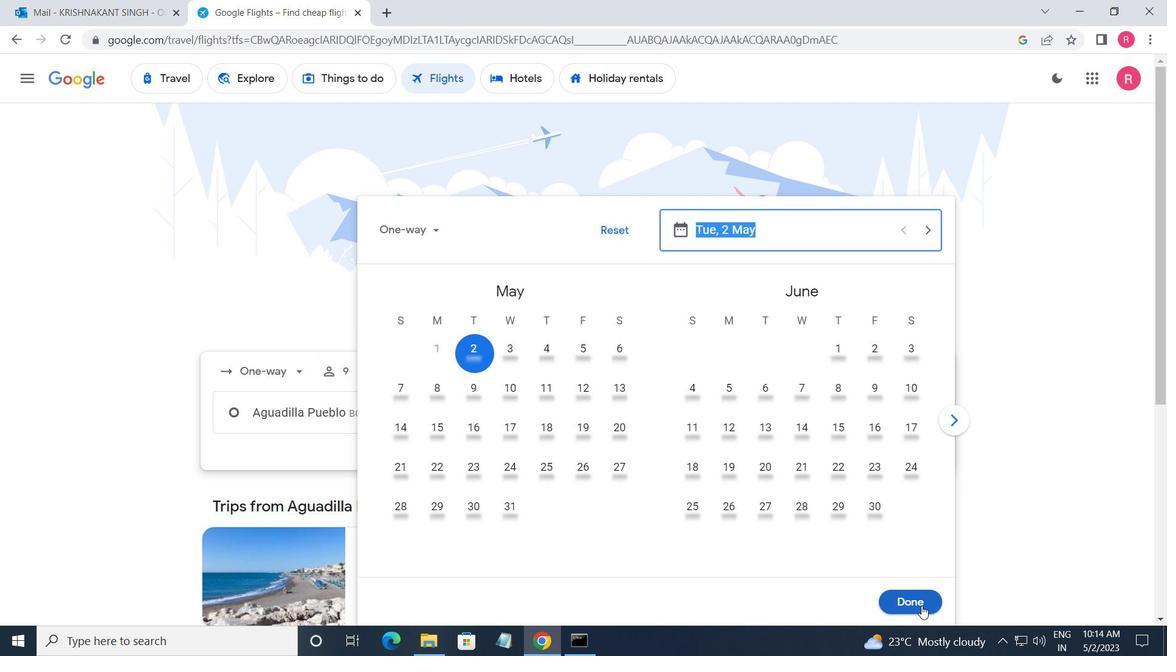 
Action: Mouse moved to (581, 470)
Screenshot: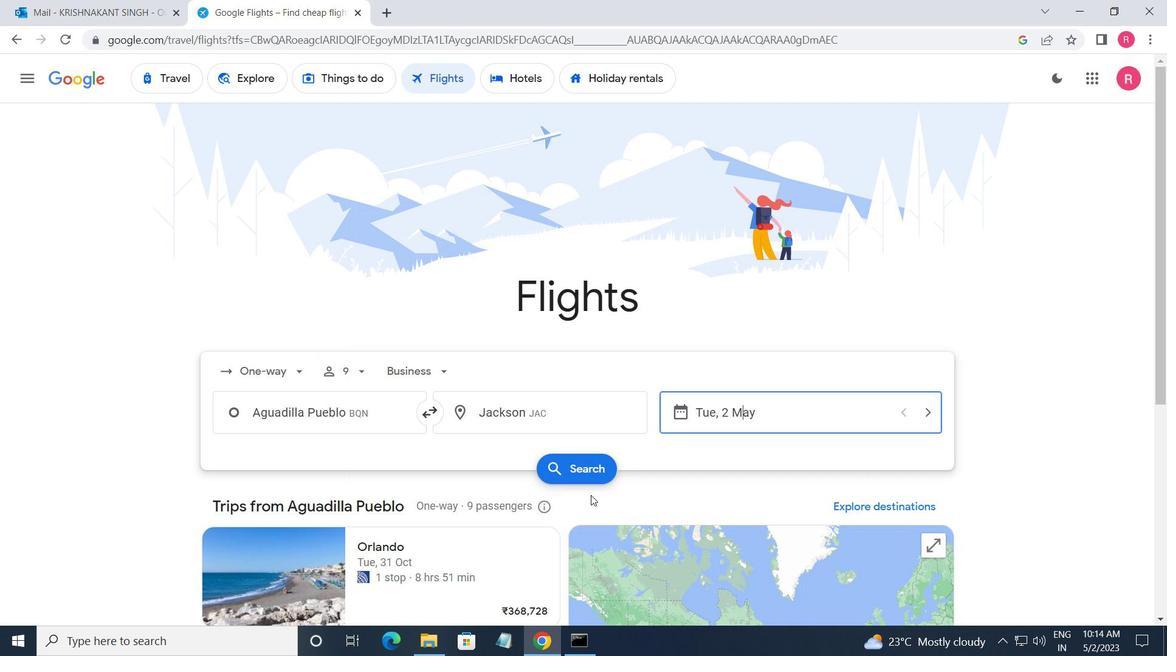 
Action: Mouse pressed left at (581, 470)
Screenshot: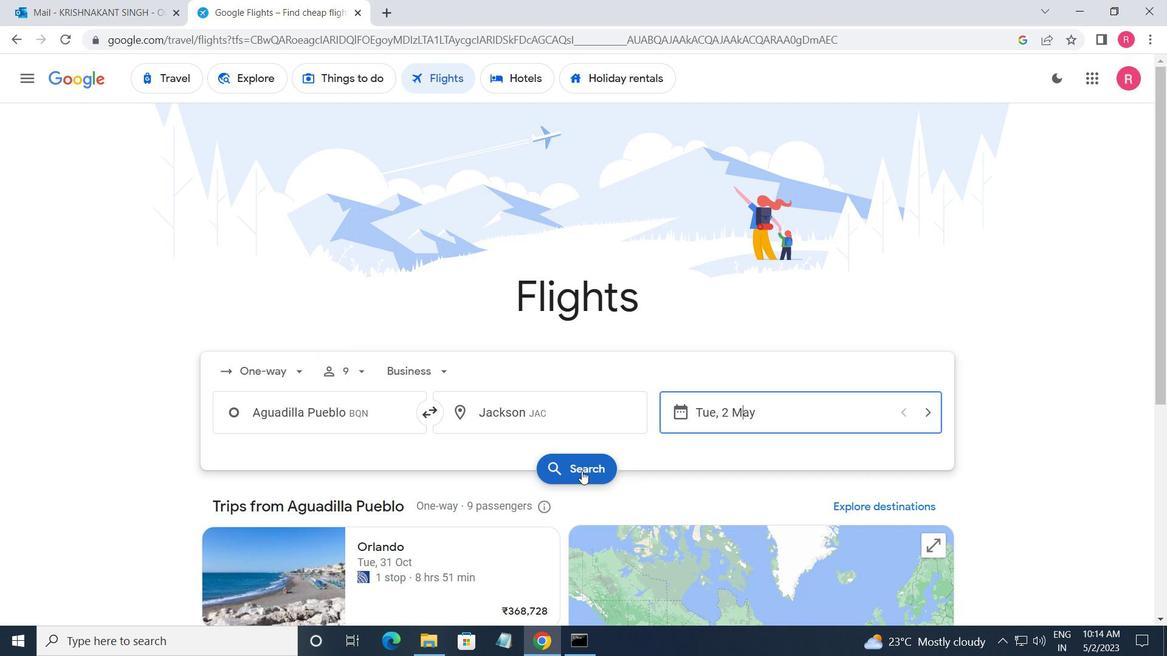 
Action: Mouse moved to (236, 216)
Screenshot: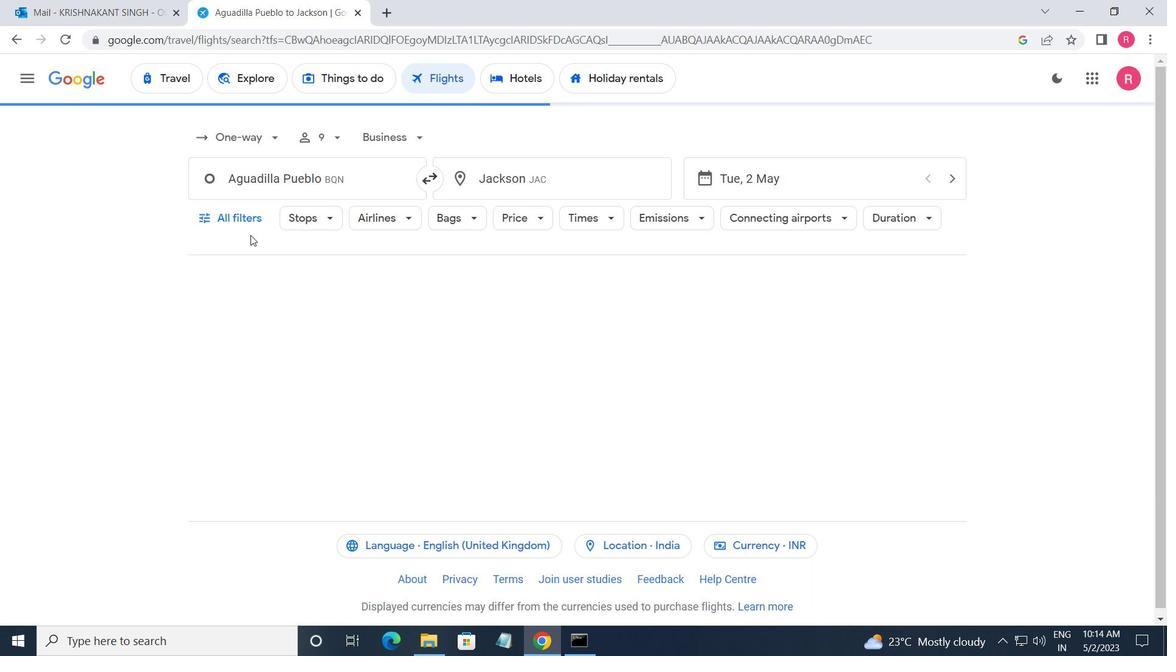 
Action: Mouse pressed left at (236, 216)
Screenshot: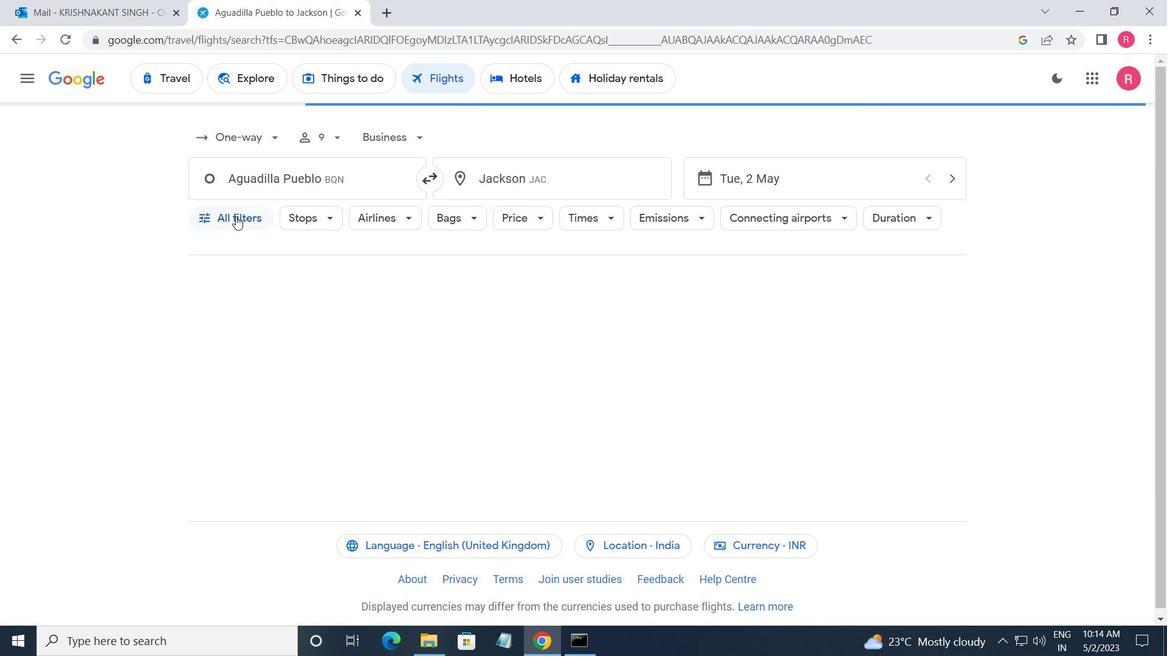 
Action: Mouse moved to (260, 334)
Screenshot: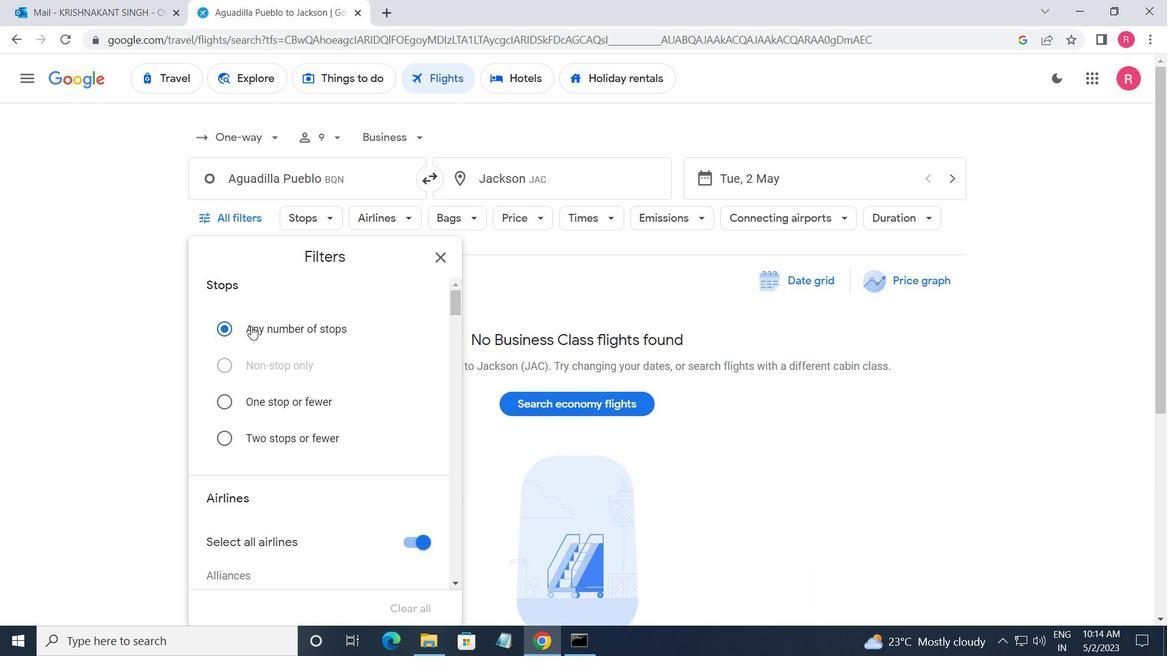 
Action: Mouse scrolled (260, 333) with delta (0, 0)
Screenshot: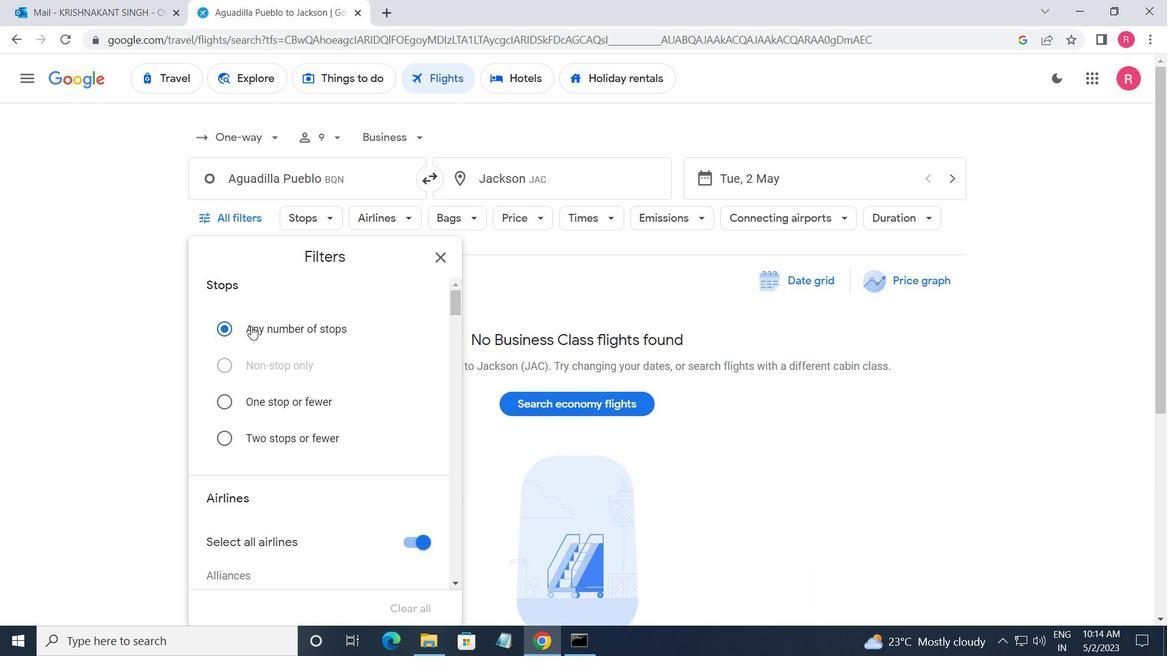 
Action: Mouse moved to (263, 336)
Screenshot: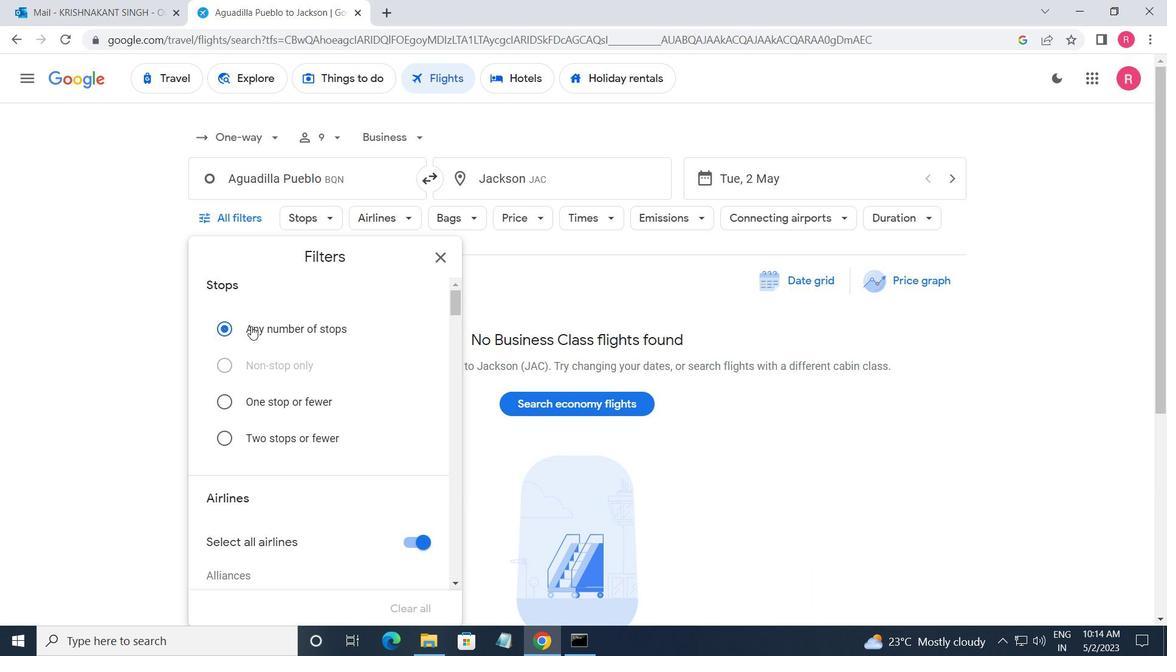 
Action: Mouse scrolled (263, 336) with delta (0, 0)
Screenshot: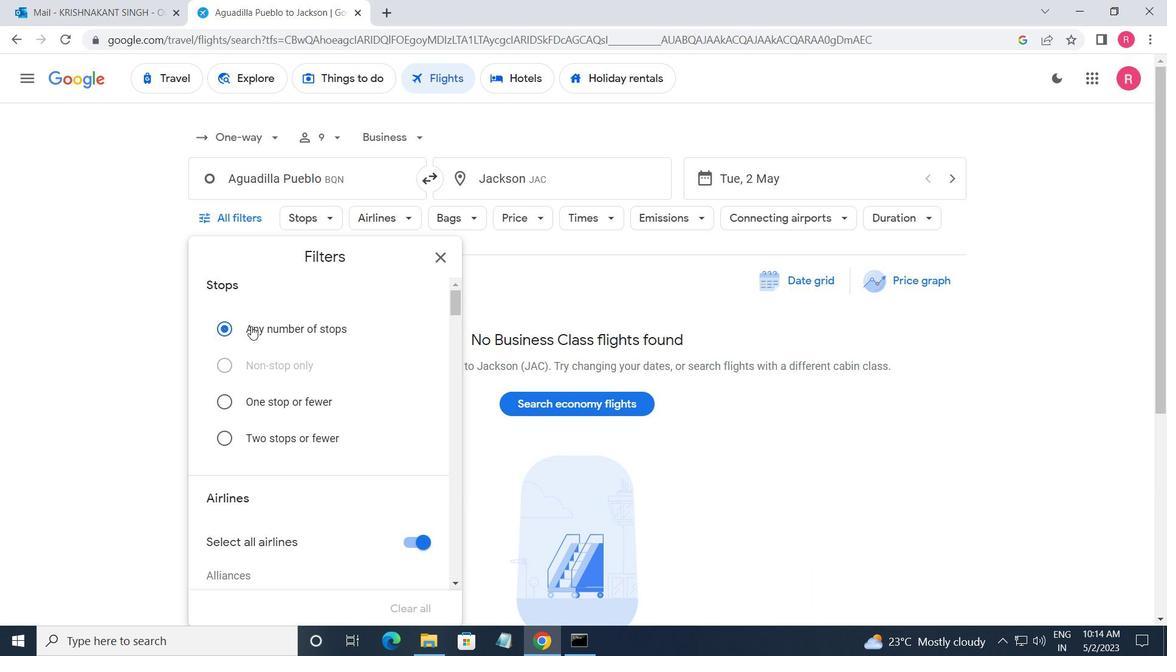 
Action: Mouse scrolled (263, 336) with delta (0, 0)
Screenshot: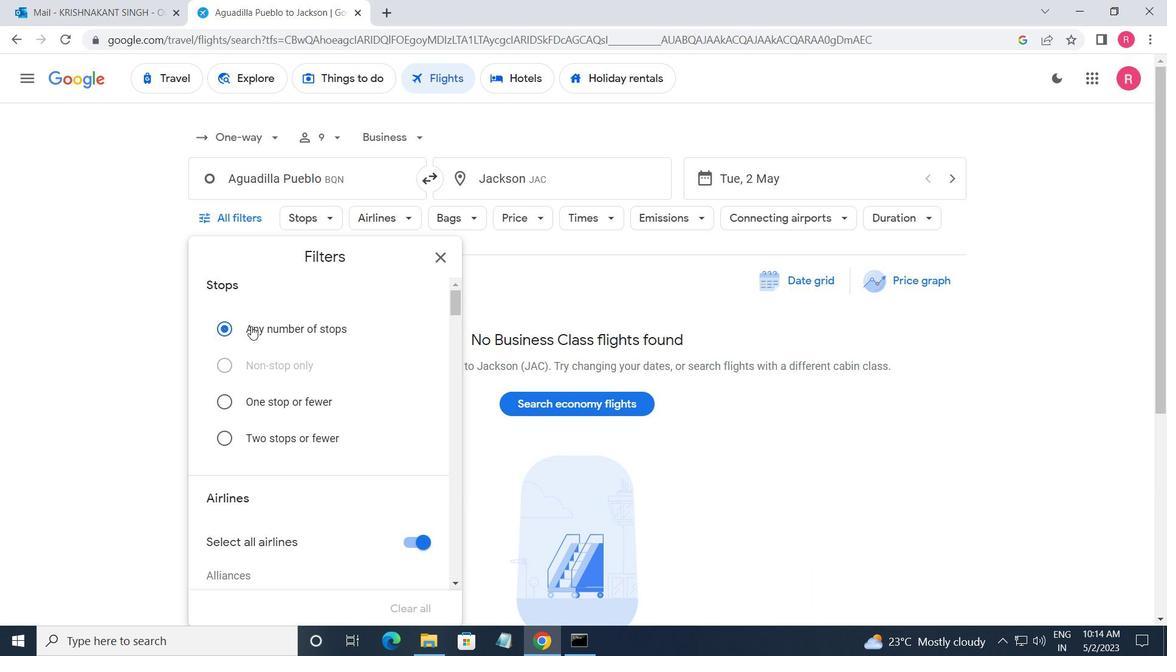 
Action: Mouse scrolled (263, 336) with delta (0, 0)
Screenshot: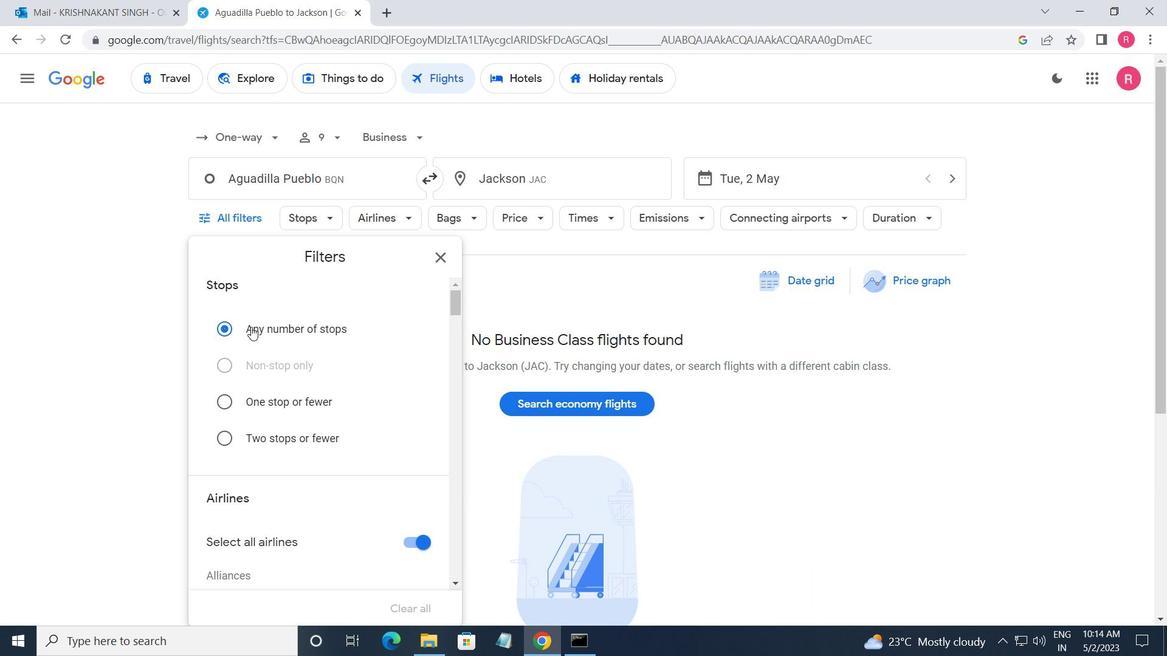 
Action: Mouse scrolled (263, 336) with delta (0, 0)
Screenshot: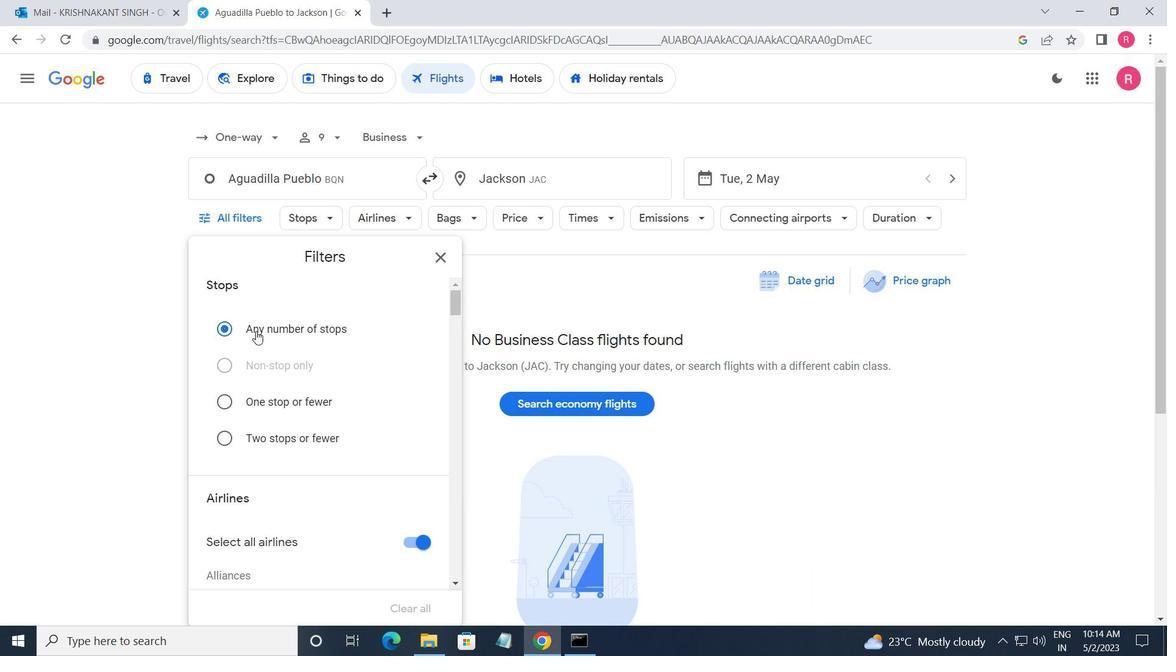 
Action: Mouse scrolled (263, 336) with delta (0, 0)
Screenshot: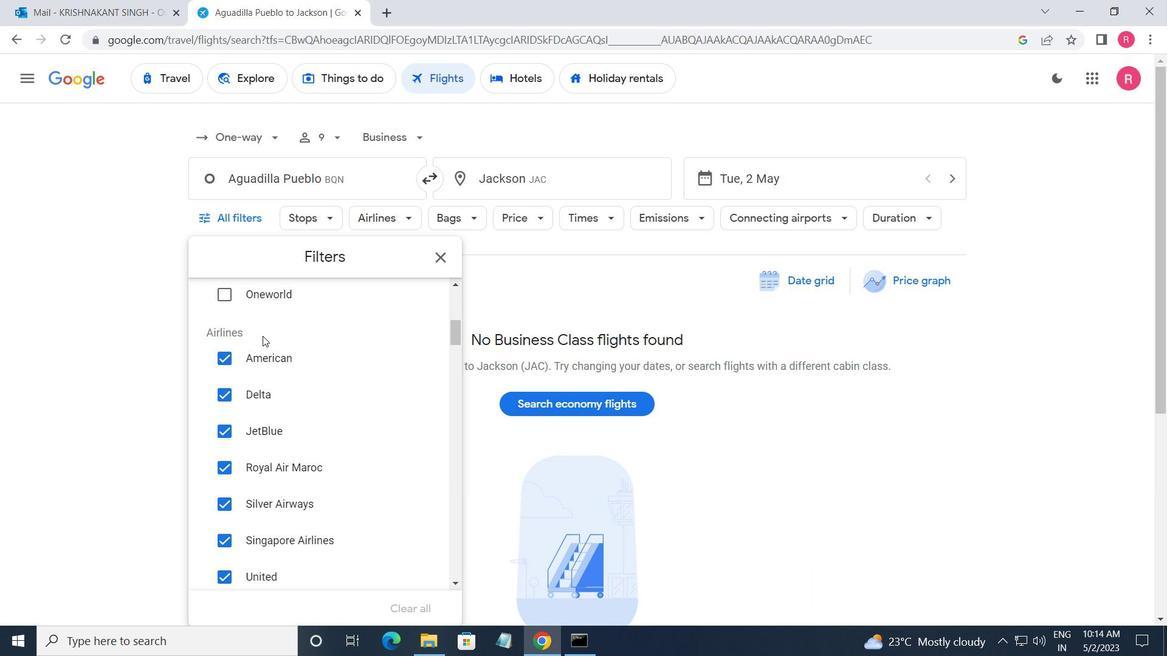 
Action: Mouse moved to (403, 496)
Screenshot: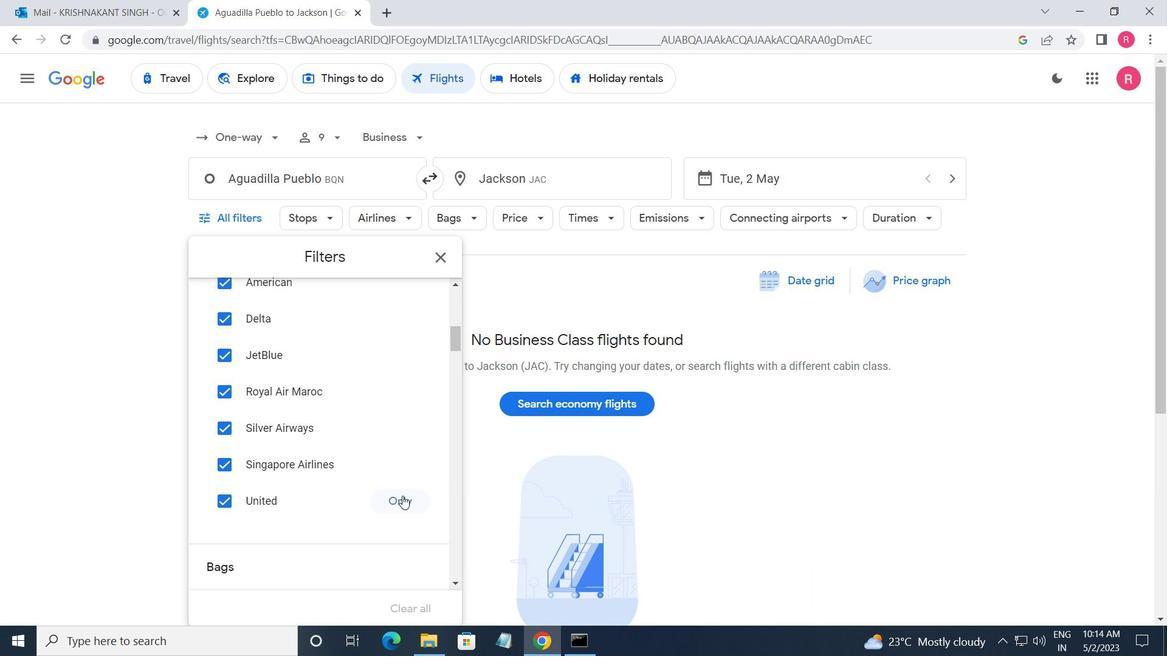 
Action: Mouse pressed left at (403, 496)
Screenshot: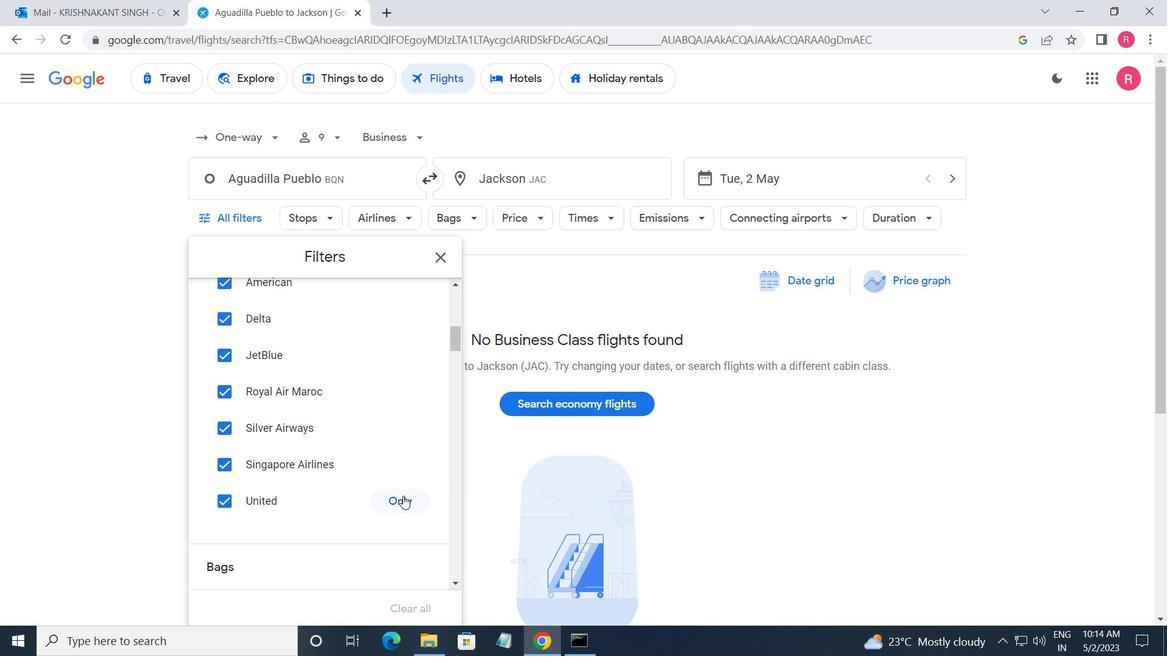 
Action: Mouse scrolled (403, 495) with delta (0, 0)
Screenshot: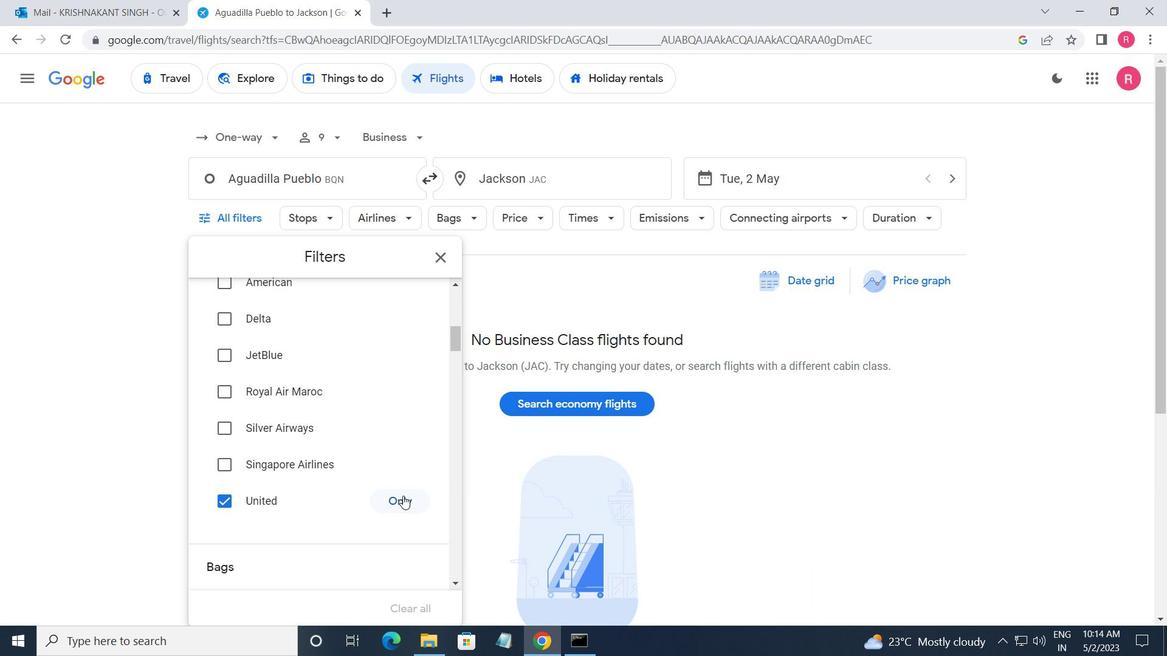 
Action: Mouse scrolled (403, 495) with delta (0, 0)
Screenshot: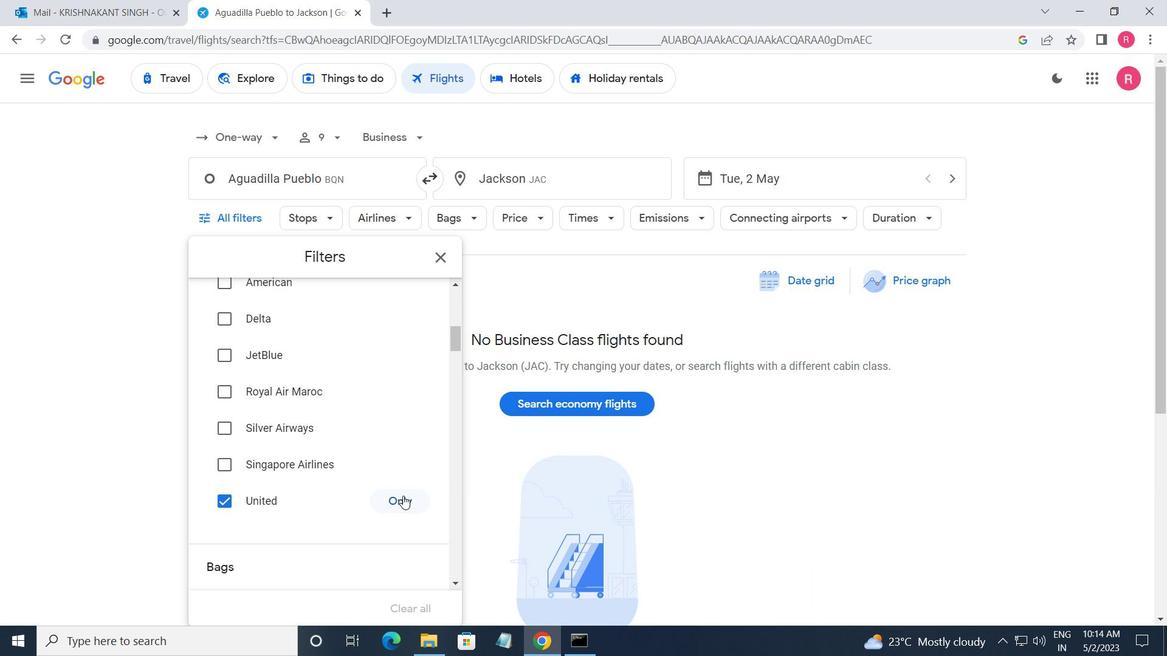 
Action: Mouse scrolled (403, 495) with delta (0, 0)
Screenshot: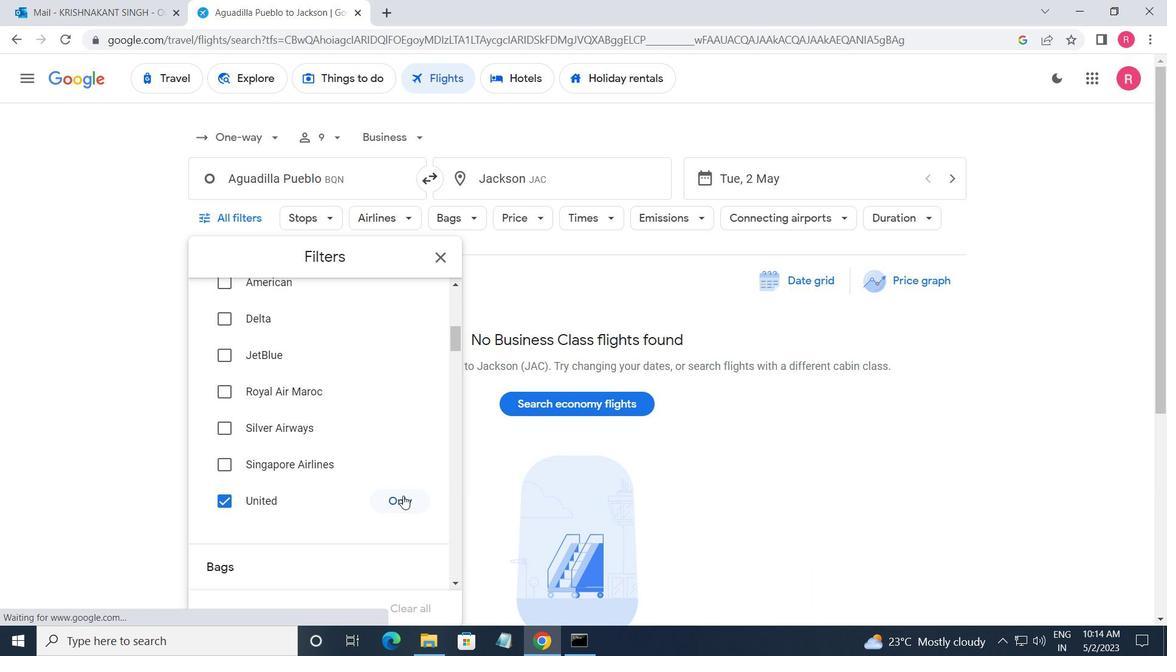 
Action: Mouse moved to (418, 384)
Screenshot: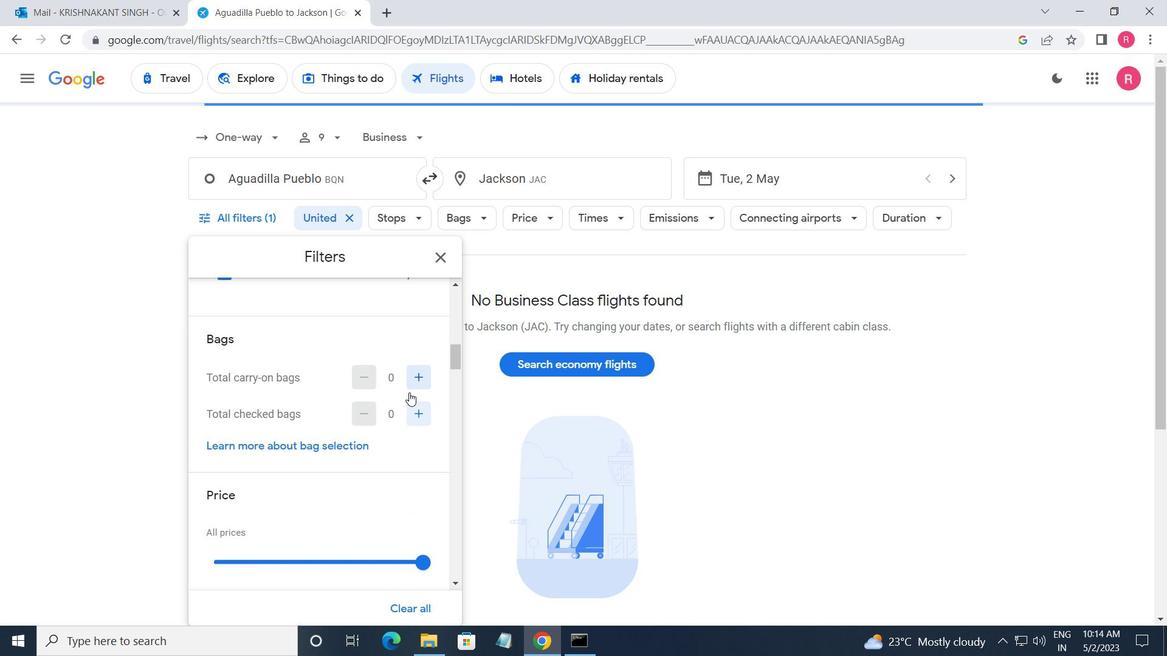 
Action: Mouse pressed left at (418, 384)
Screenshot: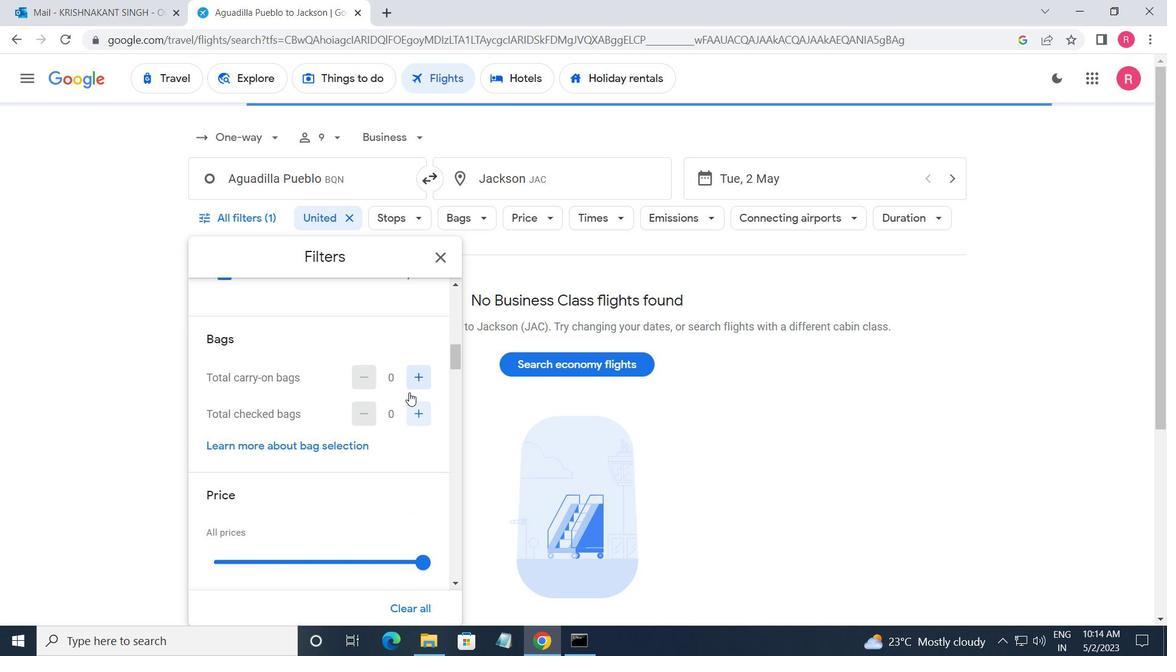 
Action: Mouse moved to (418, 383)
Screenshot: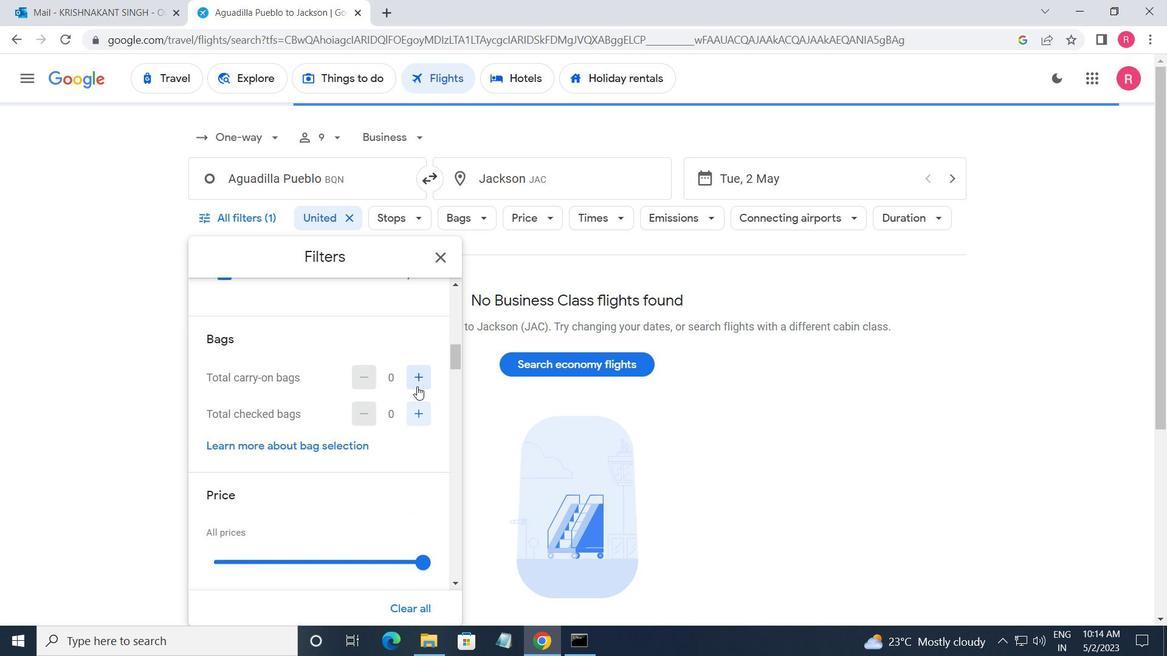 
Action: Mouse pressed left at (418, 383)
Screenshot: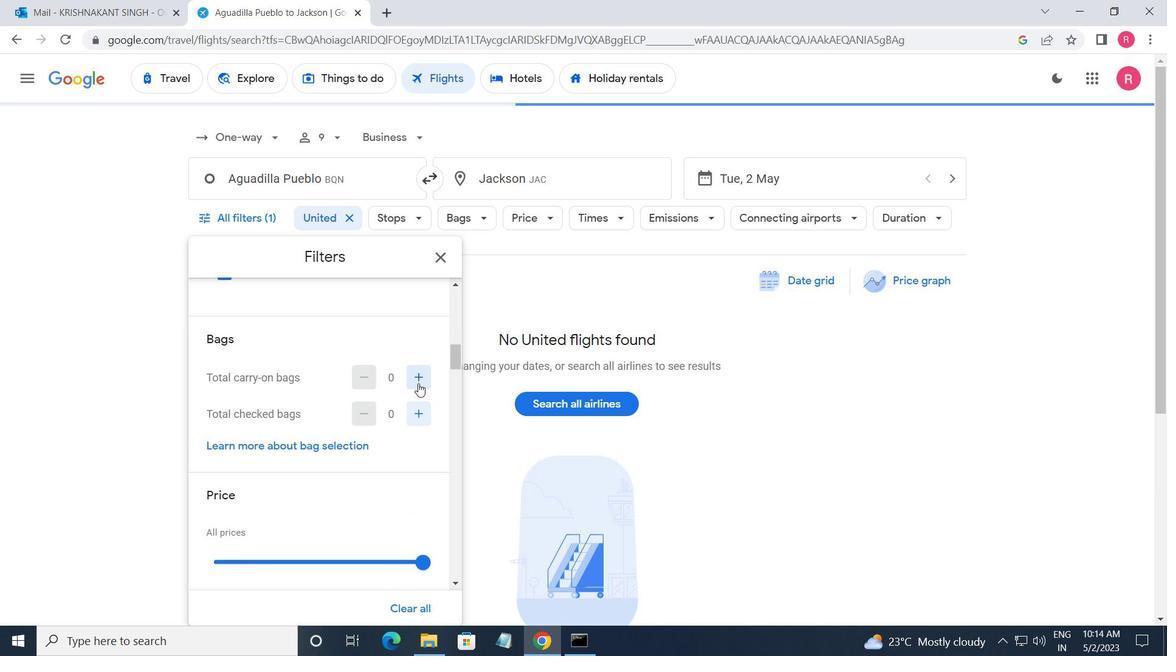 
Action: Mouse moved to (407, 402)
Screenshot: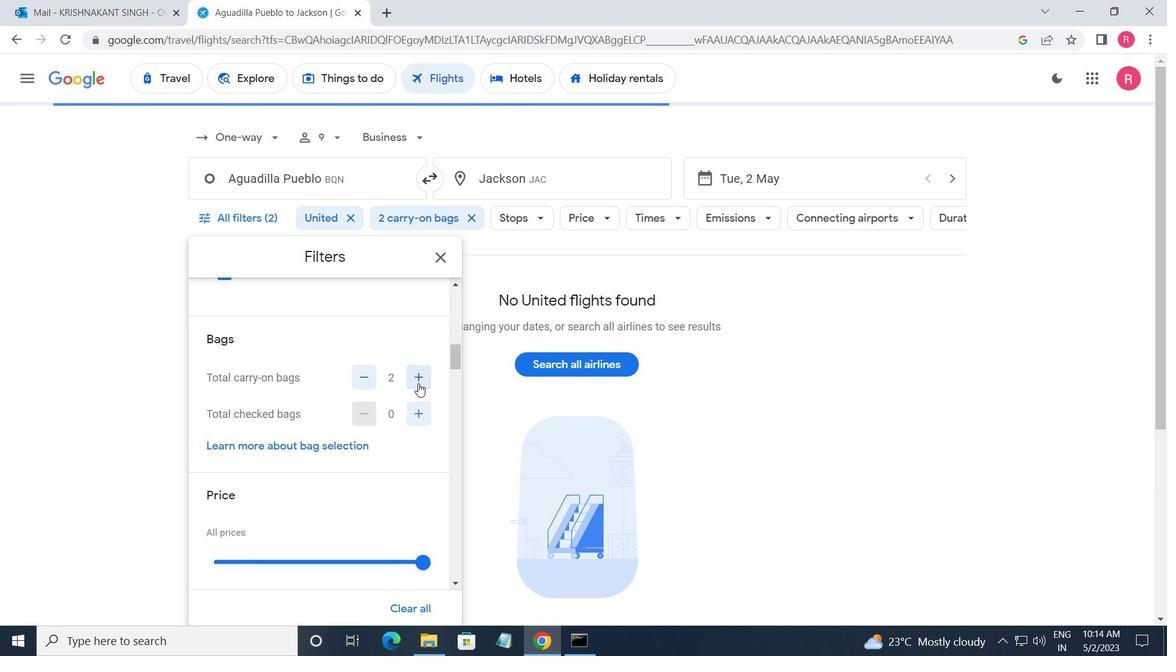 
Action: Mouse scrolled (407, 401) with delta (0, 0)
Screenshot: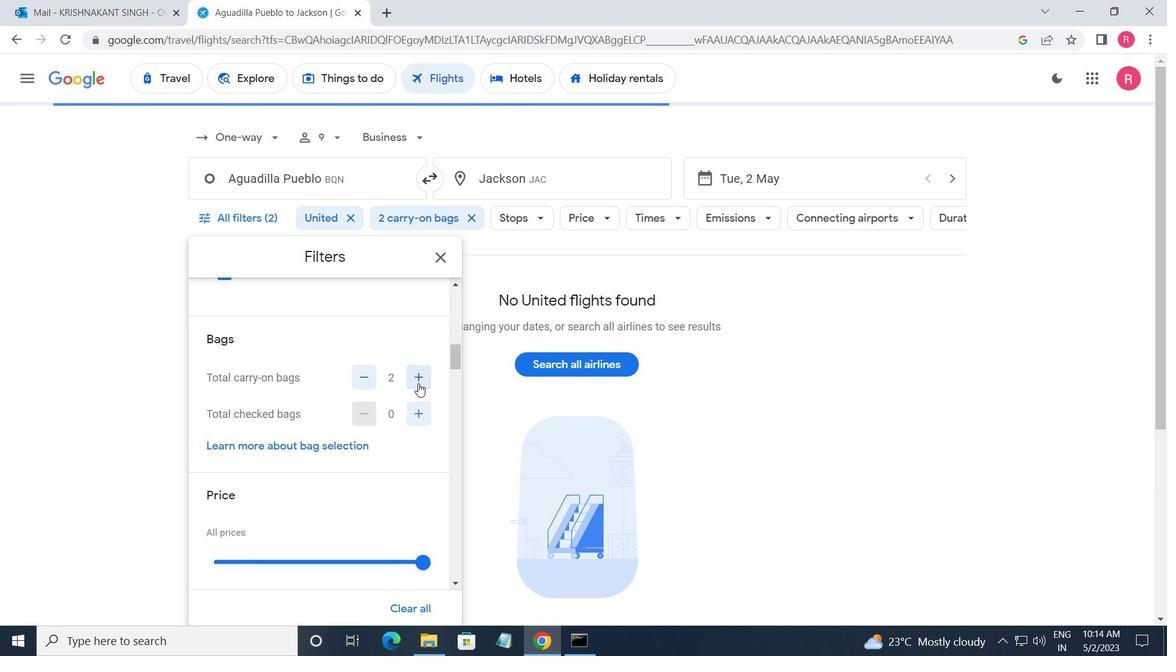 
Action: Mouse moved to (404, 409)
Screenshot: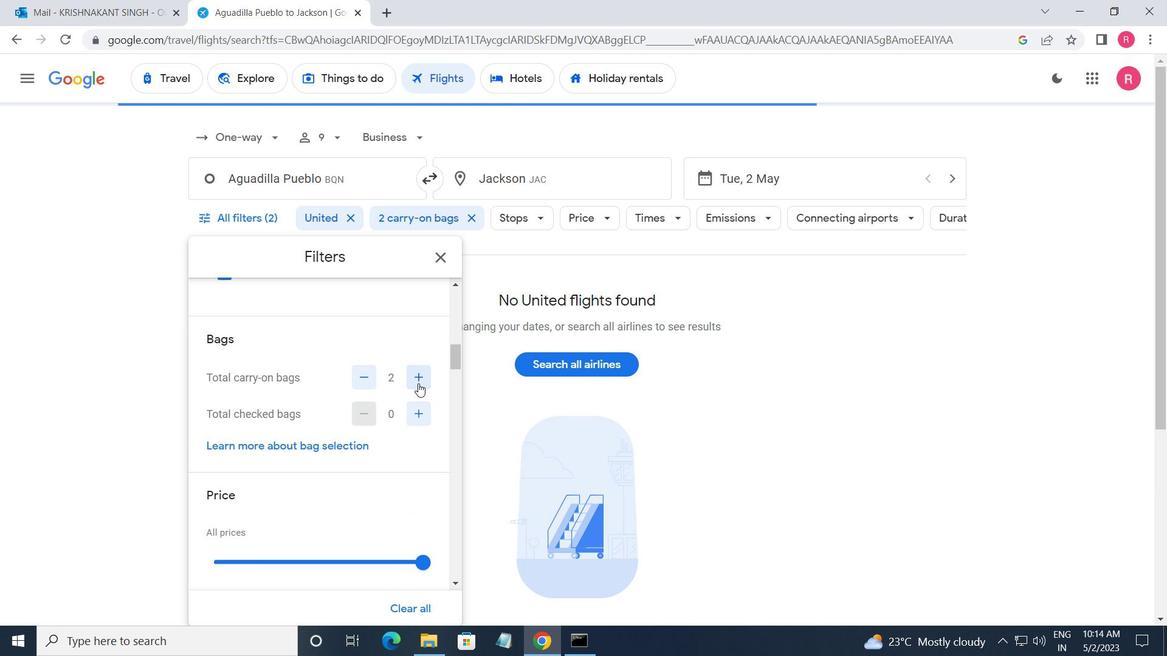 
Action: Mouse scrolled (404, 408) with delta (0, 0)
Screenshot: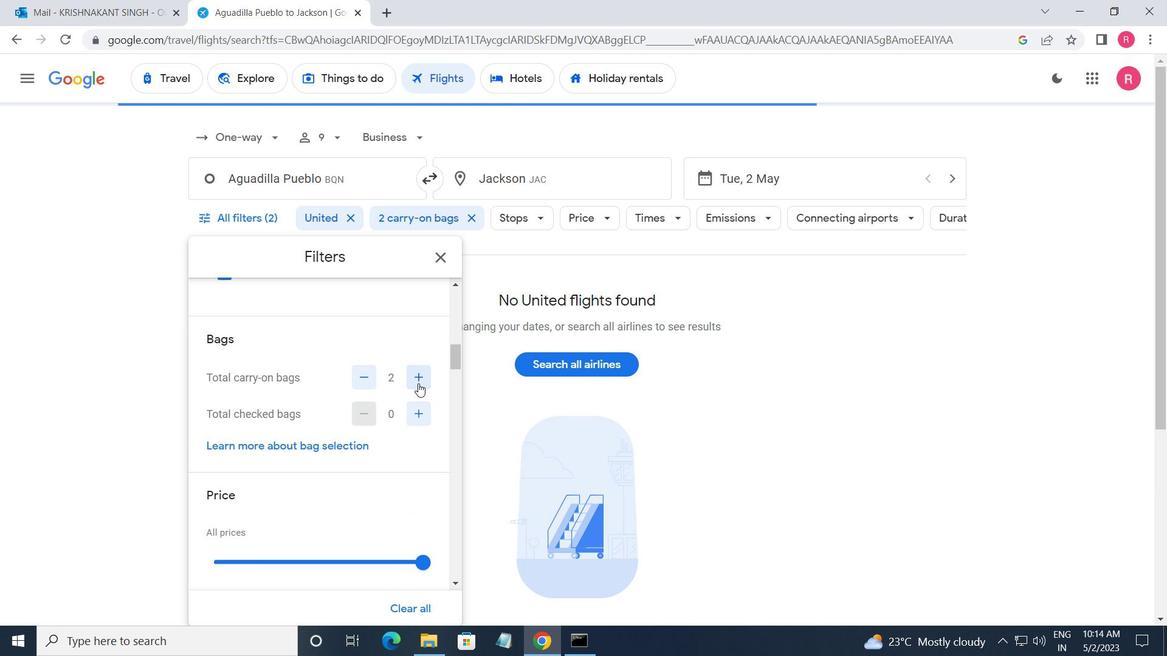 
Action: Mouse moved to (404, 409)
Screenshot: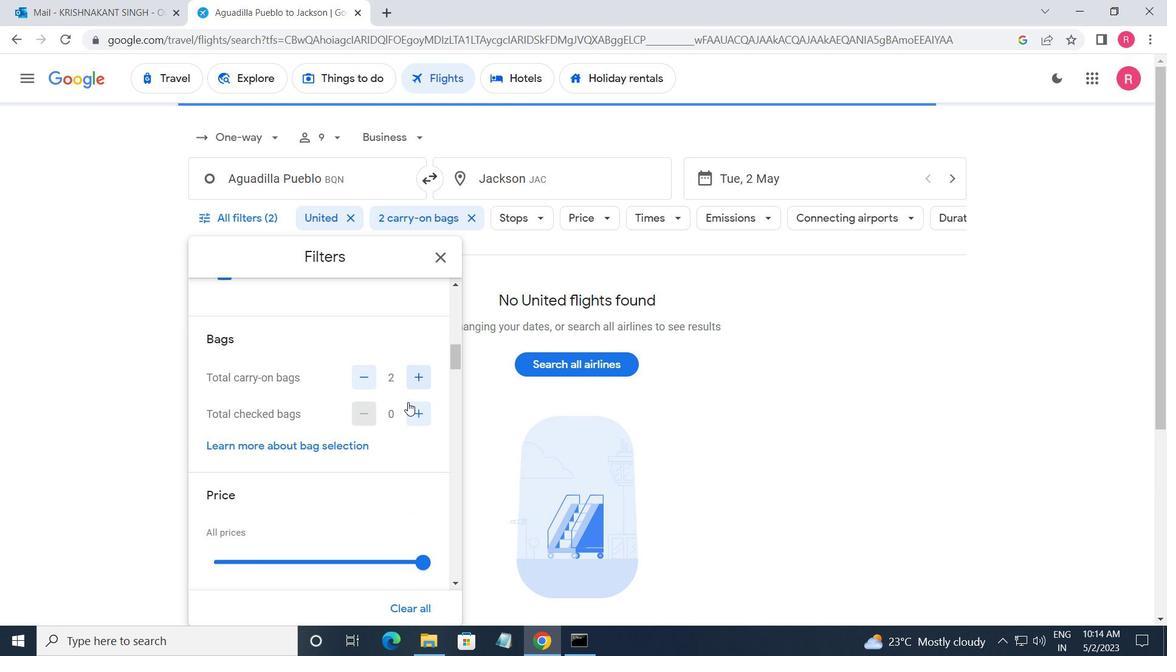 
Action: Mouse scrolled (404, 408) with delta (0, 0)
Screenshot: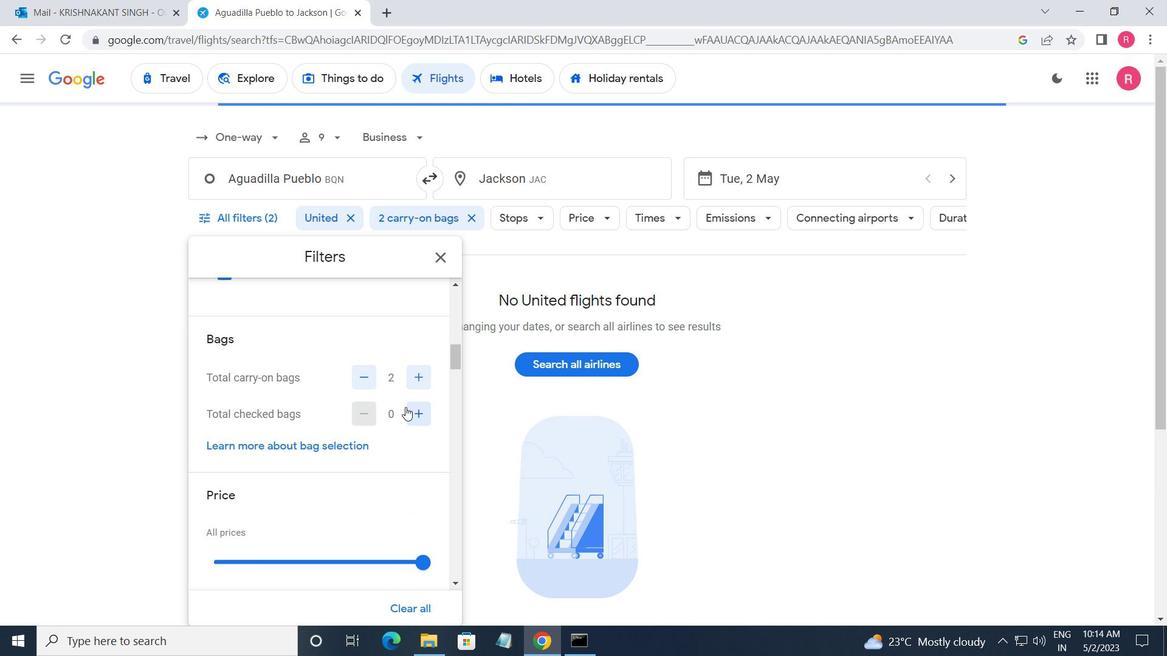 
Action: Mouse moved to (432, 333)
Screenshot: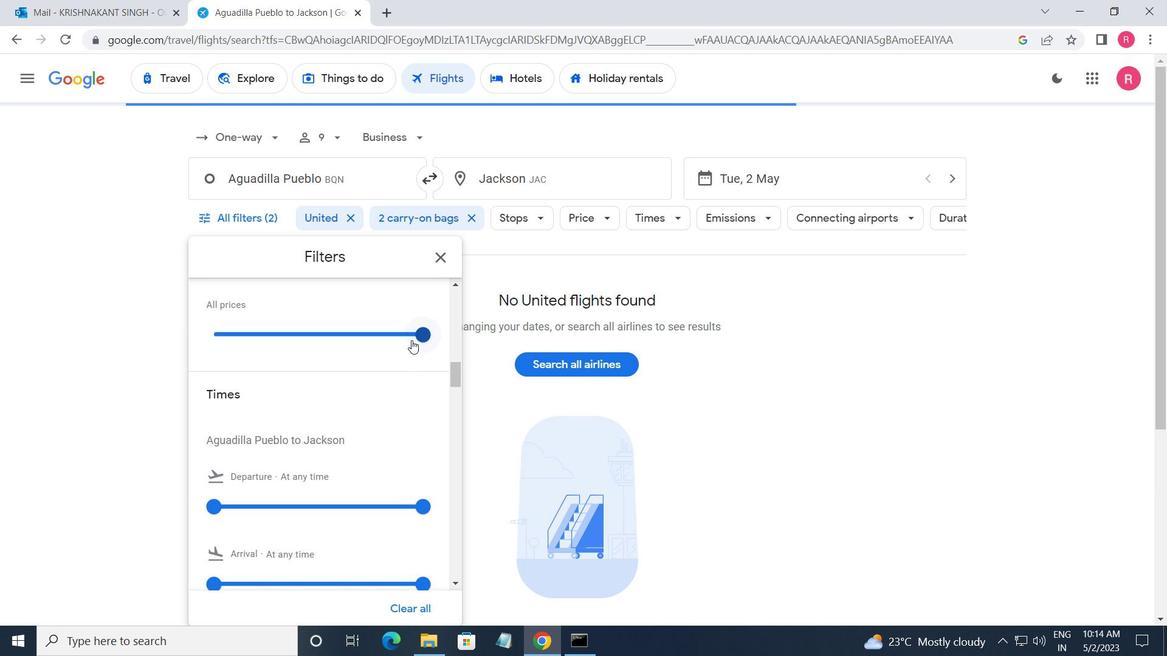 
Action: Mouse pressed left at (432, 333)
Screenshot: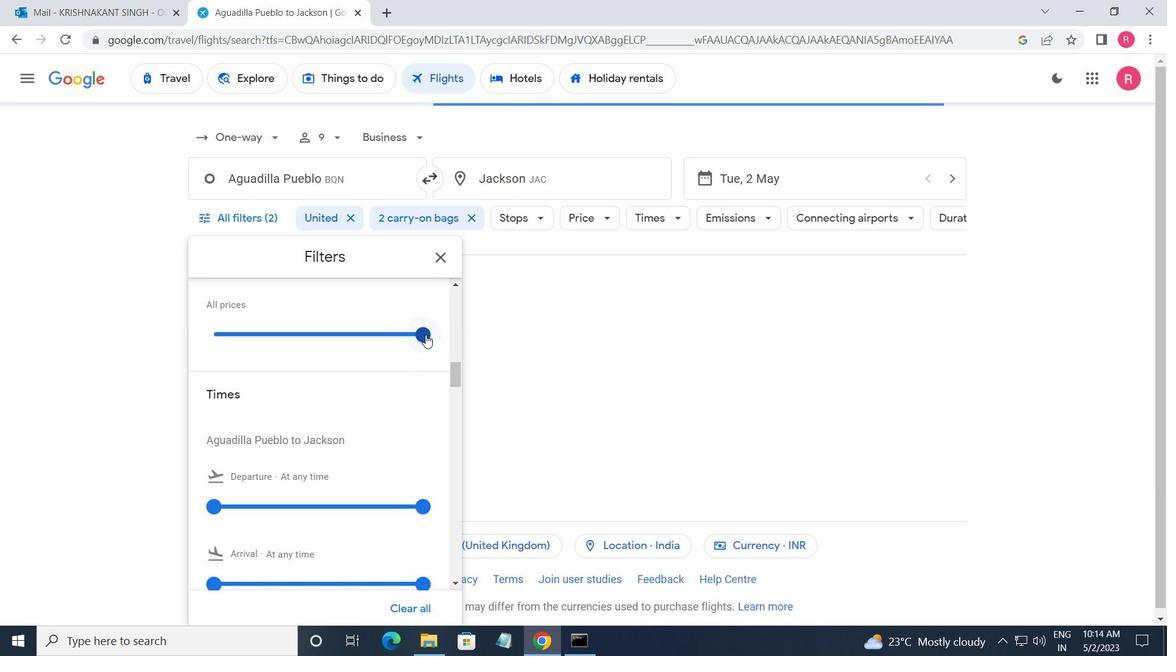 
Action: Mouse moved to (356, 464)
Screenshot: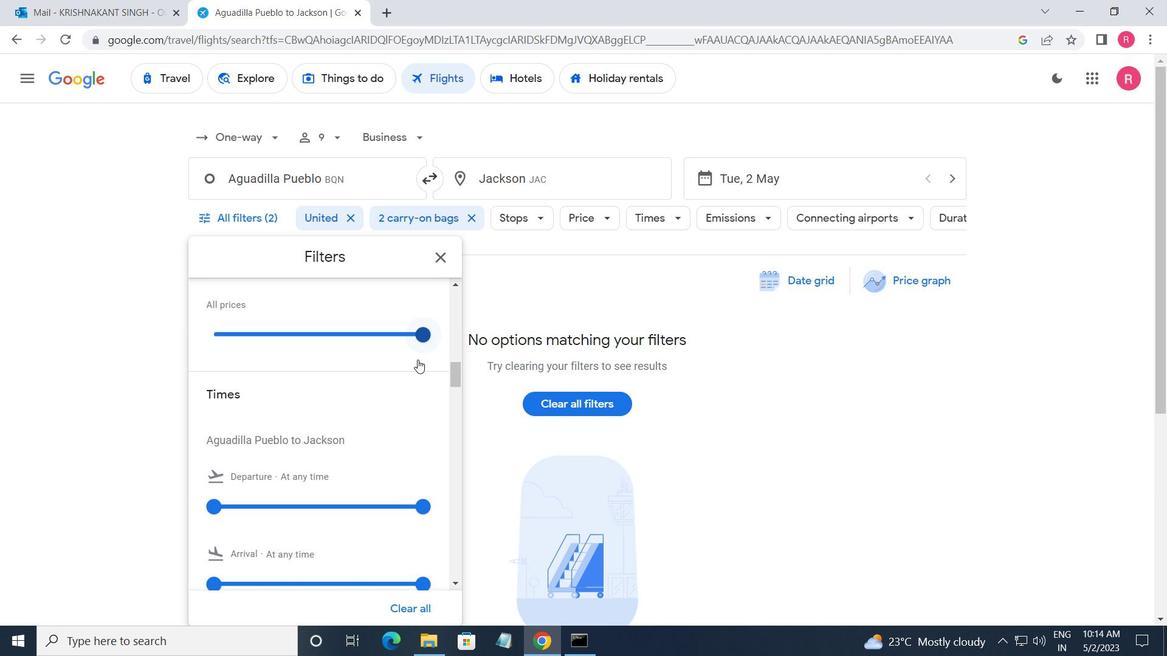 
Action: Mouse scrolled (356, 463) with delta (0, 0)
Screenshot: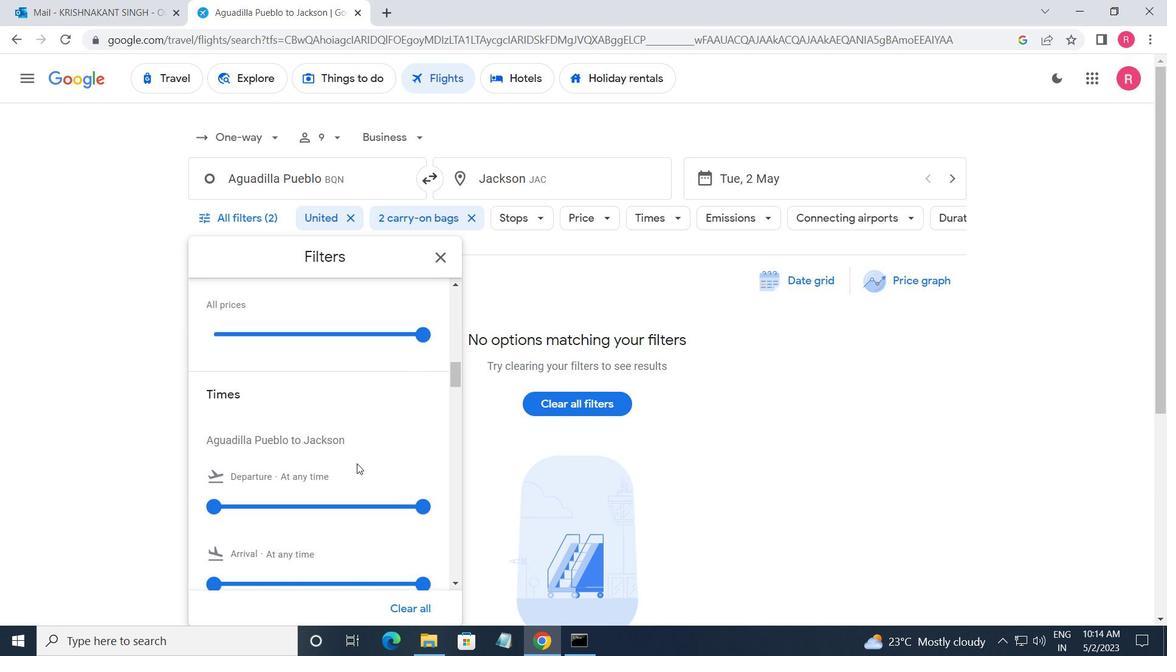 
Action: Mouse scrolled (356, 463) with delta (0, 0)
Screenshot: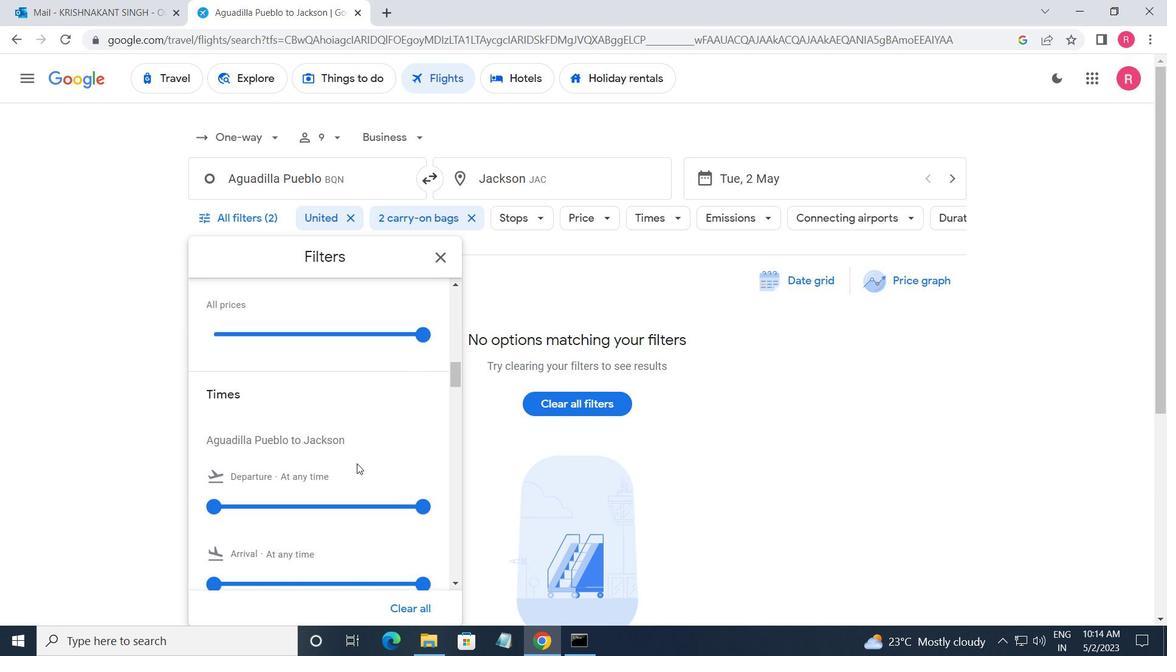 
Action: Mouse moved to (221, 359)
Screenshot: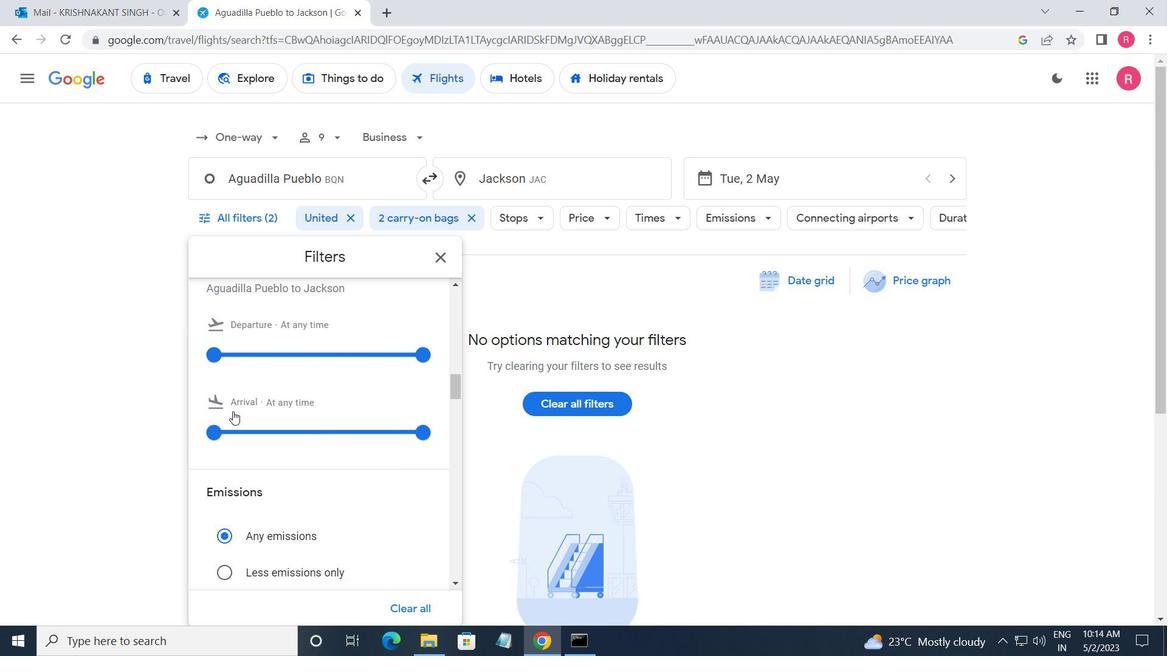 
Action: Mouse pressed left at (221, 359)
Screenshot: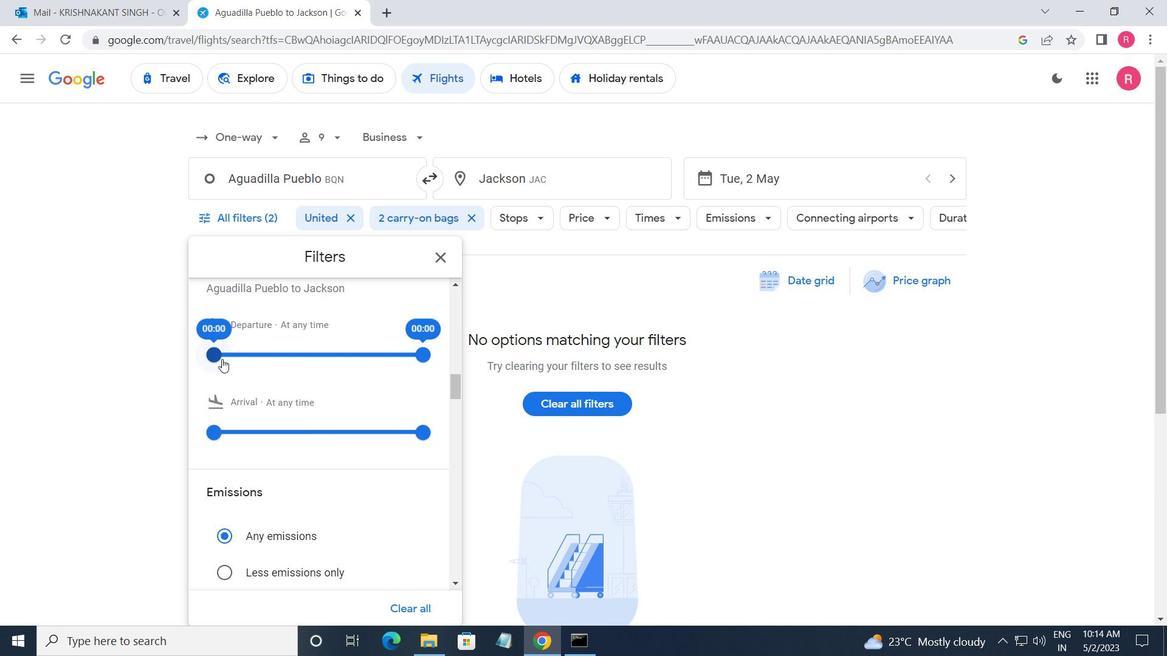 
Action: Mouse moved to (377, 379)
Screenshot: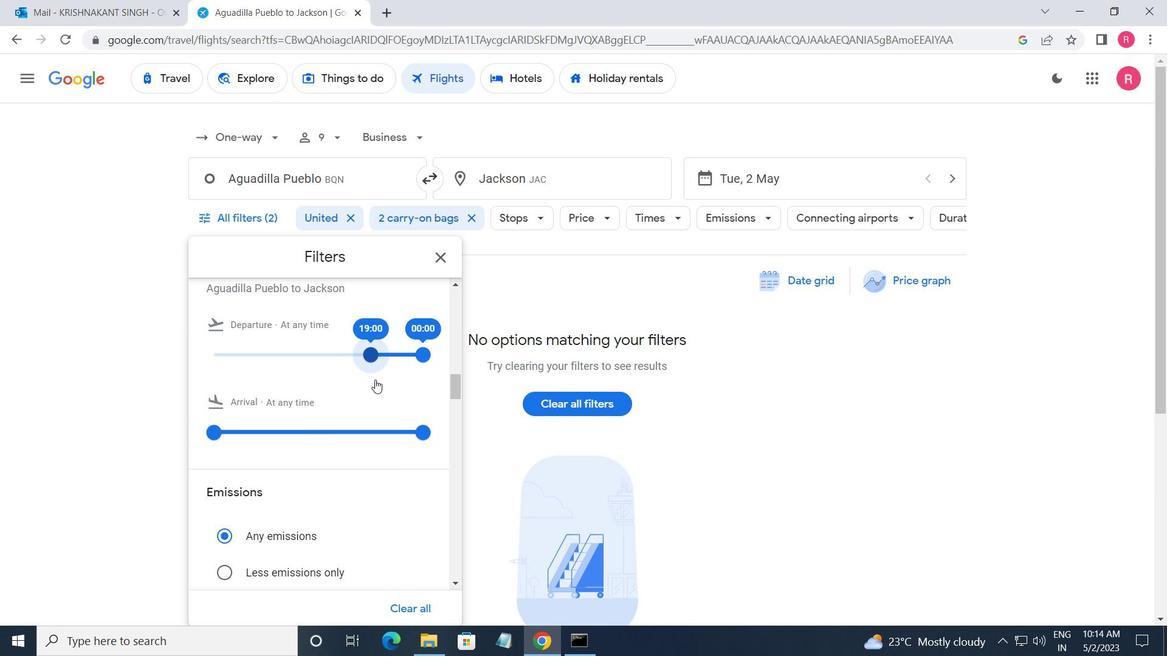
Action: Mouse pressed left at (377, 379)
Screenshot: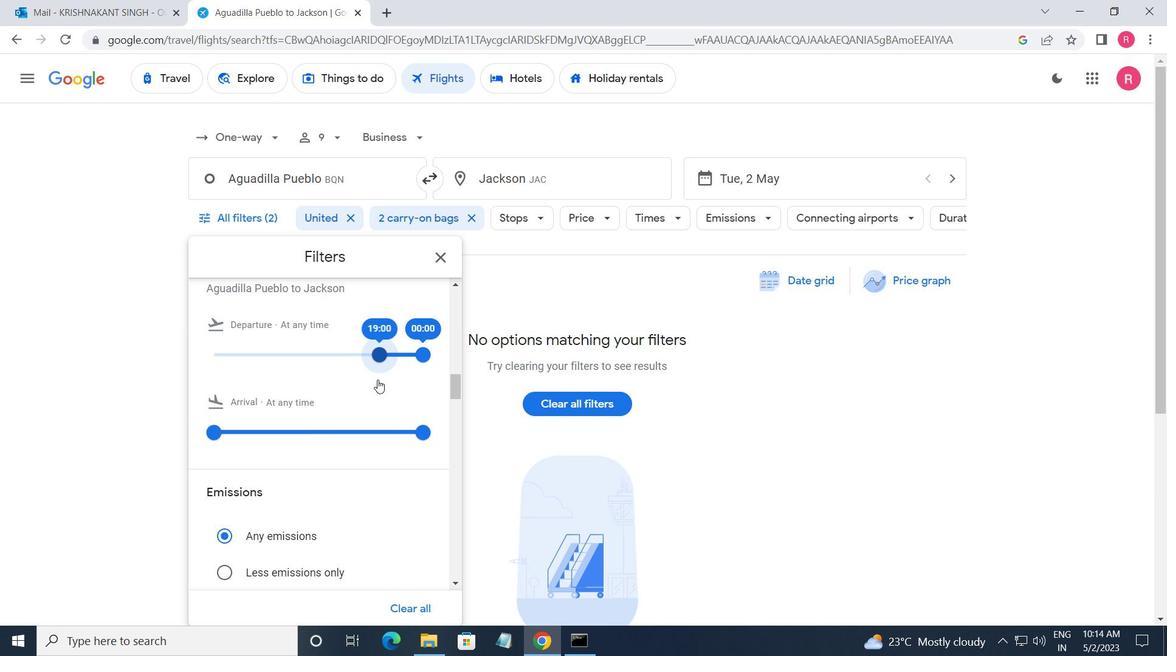 
Action: Mouse moved to (380, 365)
Screenshot: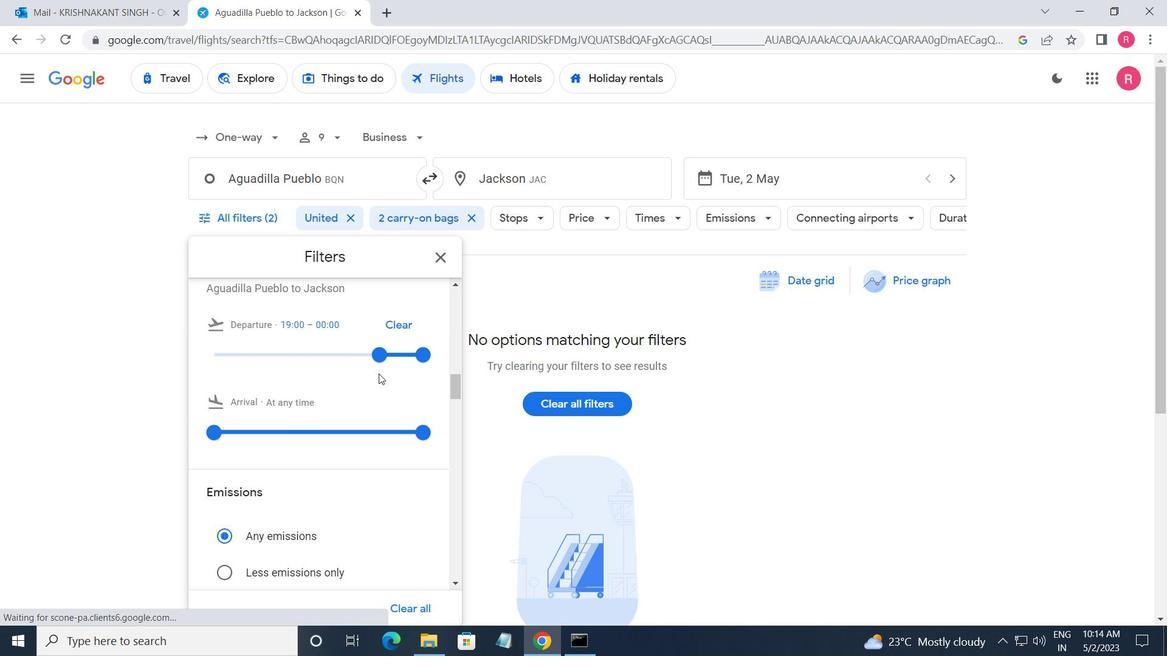 
Action: Mouse pressed left at (380, 365)
Screenshot: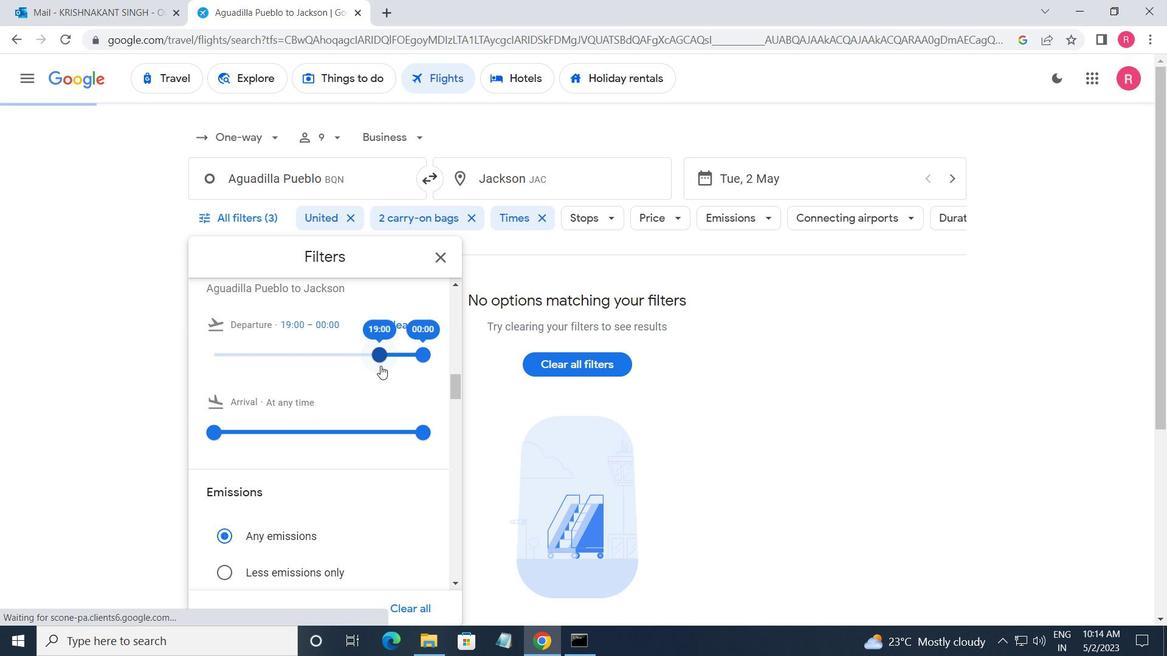 
Action: Mouse moved to (426, 360)
Screenshot: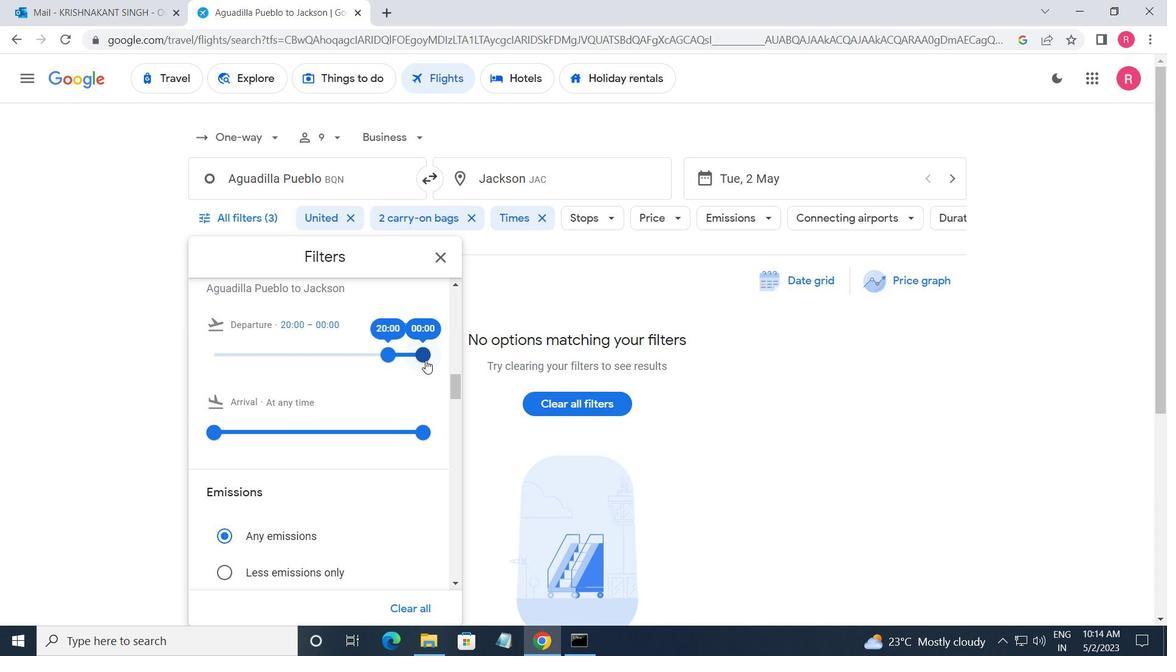 
Action: Mouse pressed left at (426, 360)
Screenshot: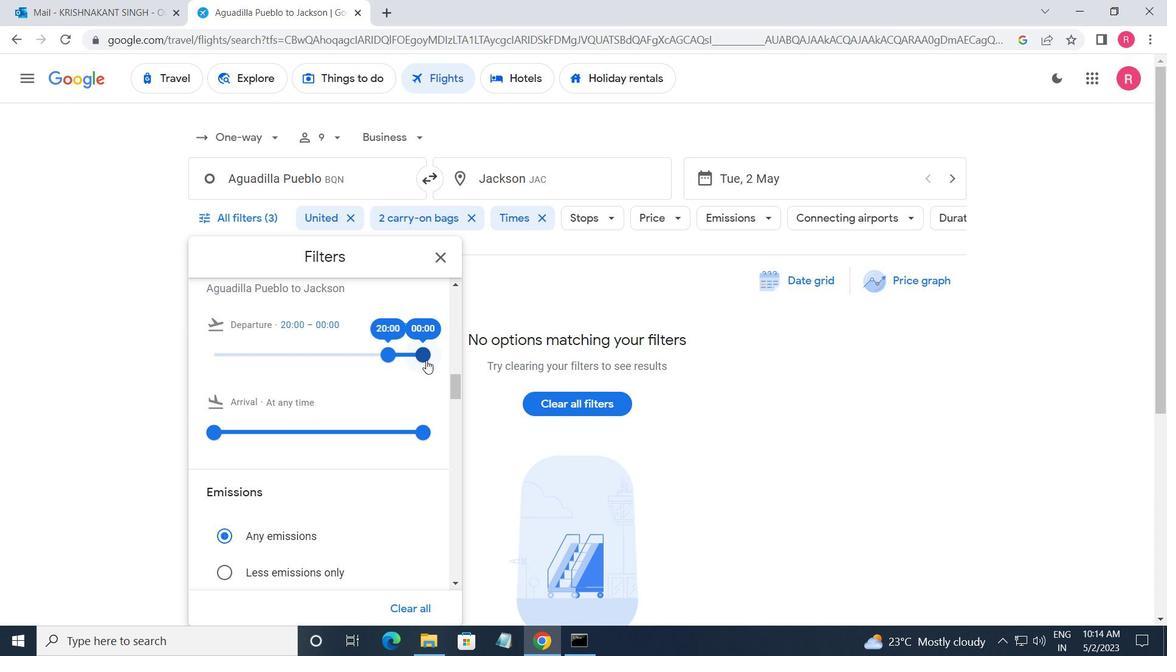 
Action: Mouse moved to (440, 266)
Screenshot: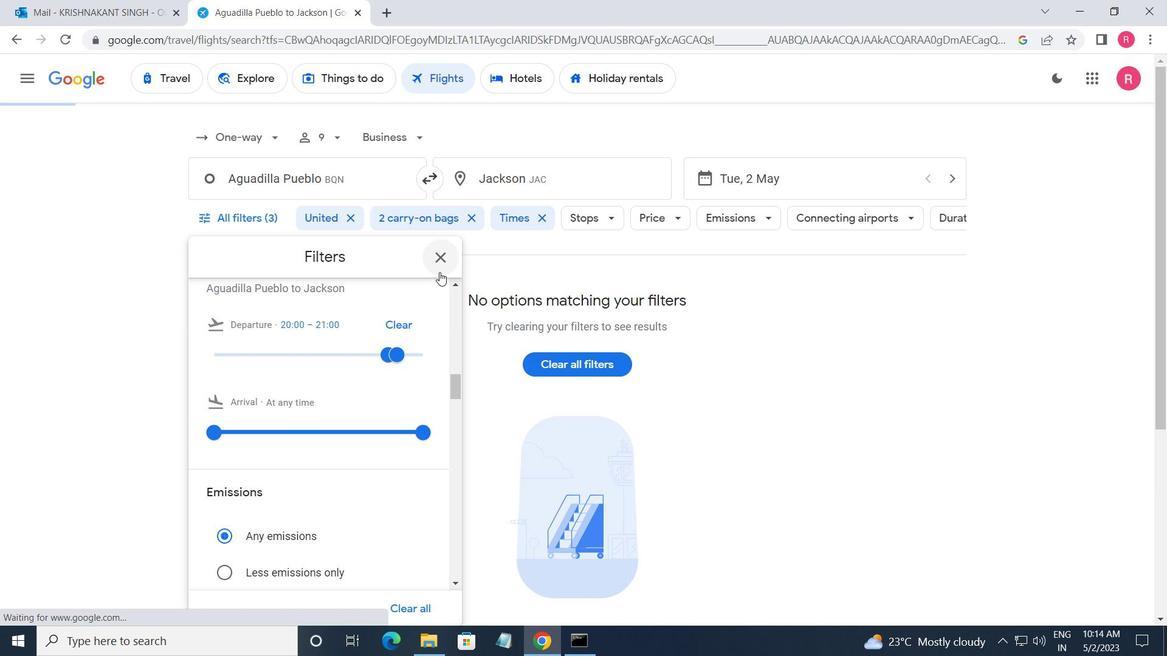 
Action: Mouse pressed left at (440, 266)
Screenshot: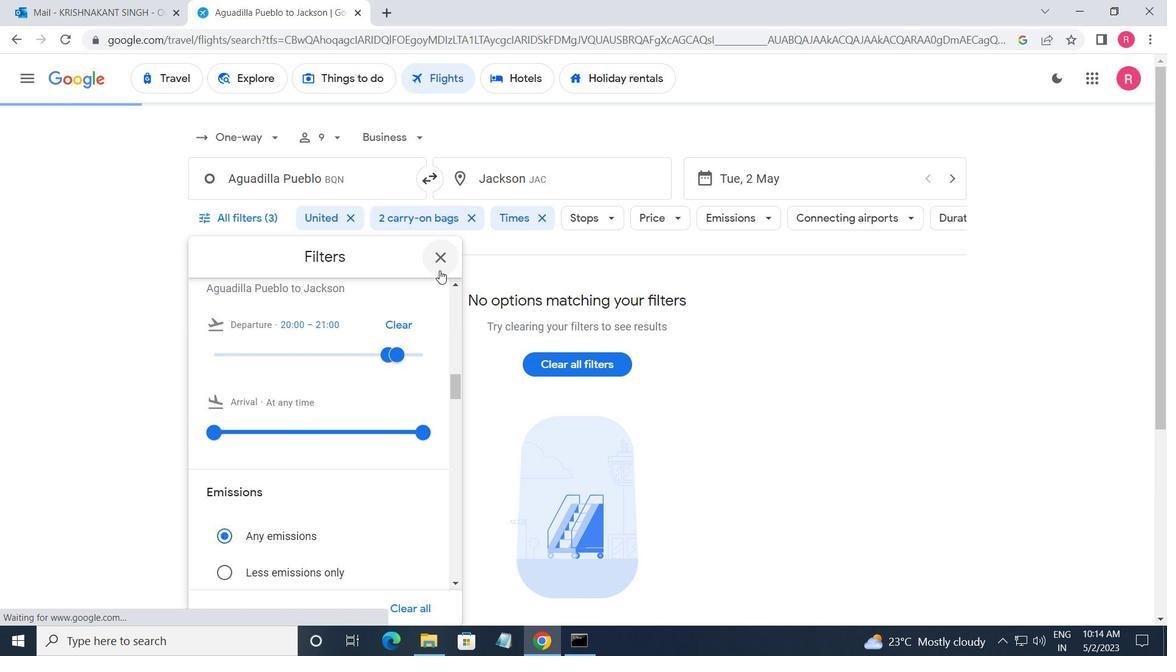 
